 Task: Find connections with filter location Vélez-Málaga with filter topic #Managementconsultant with filter profile language English with filter current company Denave with filter school RGUKT Basar with filter industry Retail Musical Instruments with filter service category Leadership Development with filter keywords title Head
Action: Mouse moved to (487, 62)
Screenshot: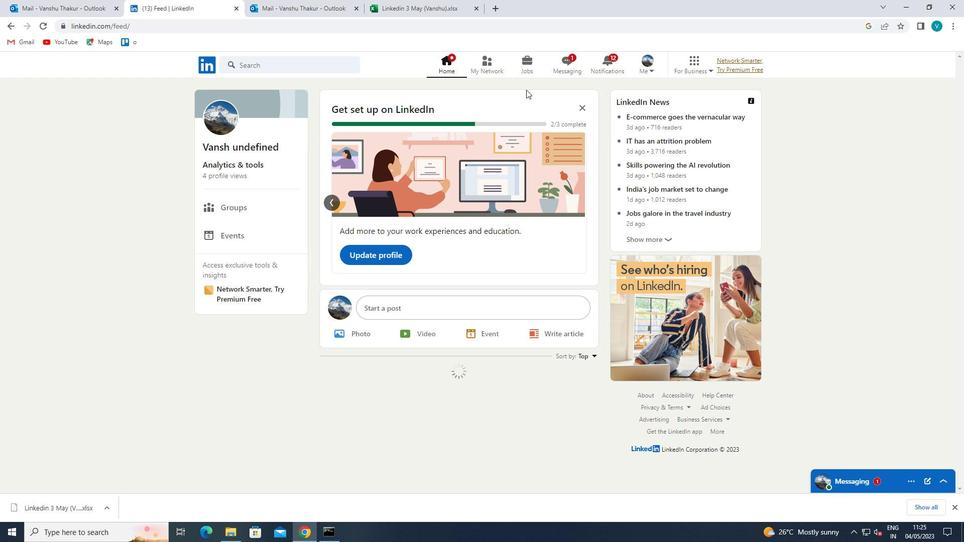 
Action: Mouse pressed left at (487, 62)
Screenshot: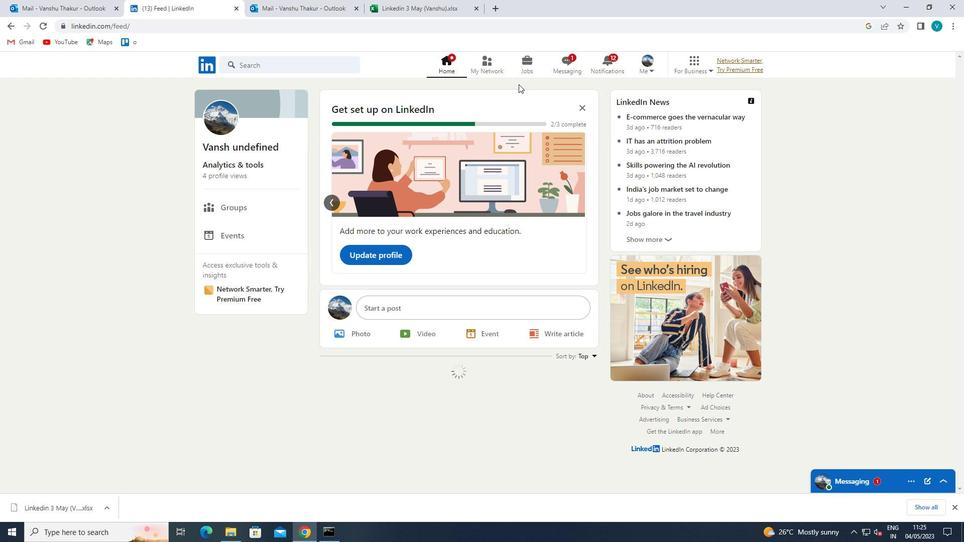 
Action: Mouse moved to (298, 119)
Screenshot: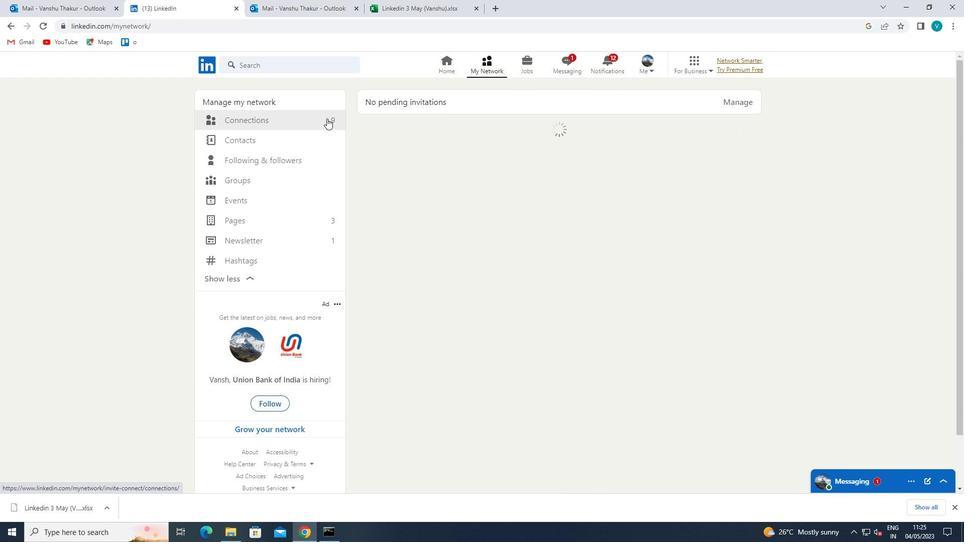 
Action: Mouse pressed left at (298, 119)
Screenshot: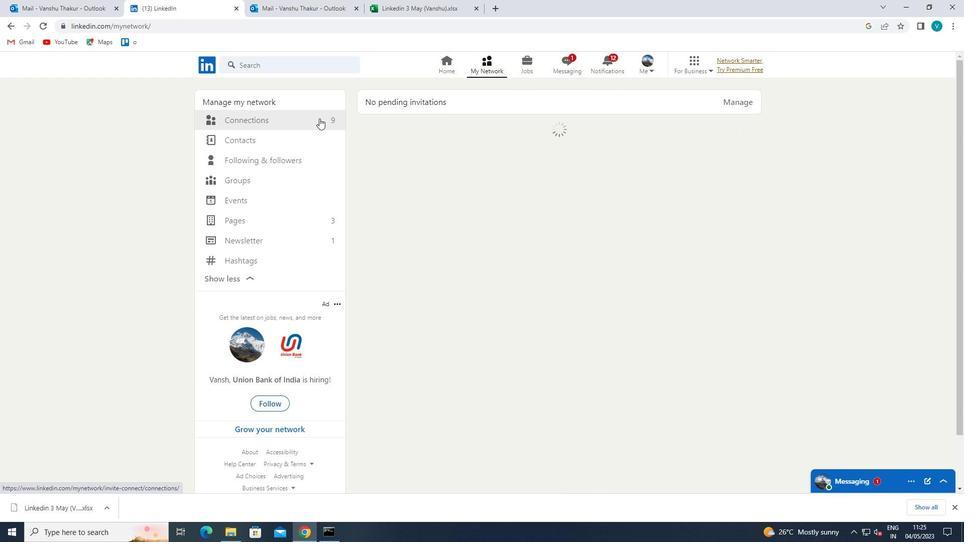 
Action: Mouse moved to (536, 124)
Screenshot: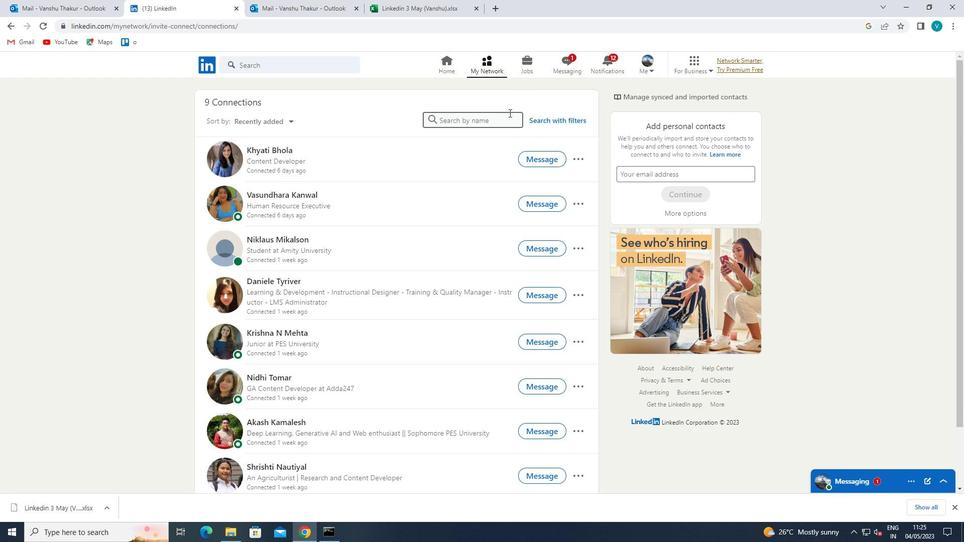 
Action: Mouse pressed left at (536, 124)
Screenshot: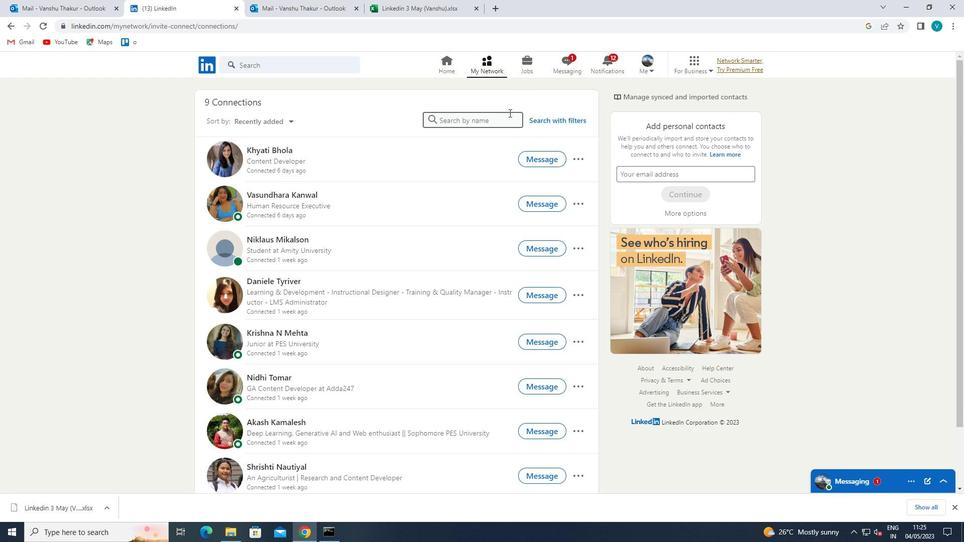 
Action: Mouse moved to (488, 97)
Screenshot: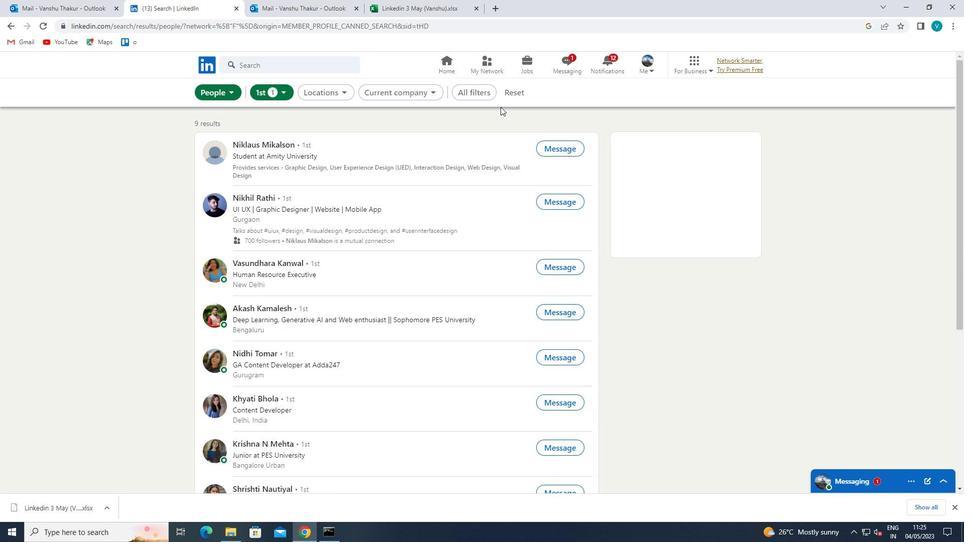 
Action: Mouse pressed left at (488, 97)
Screenshot: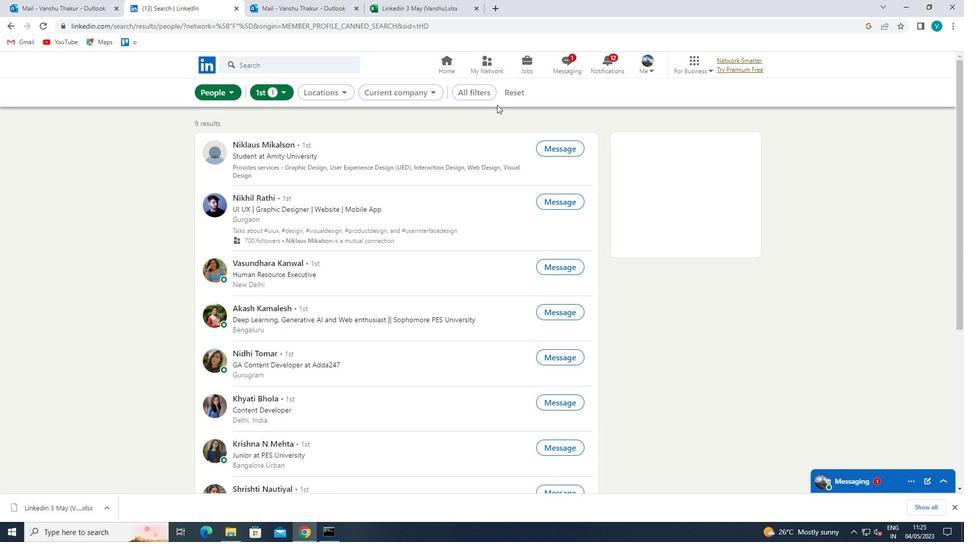 
Action: Mouse moved to (817, 233)
Screenshot: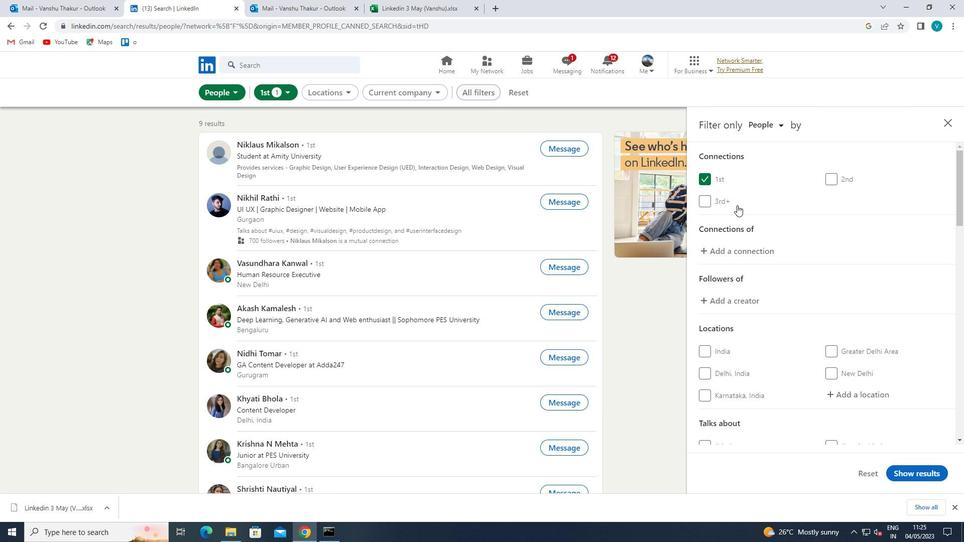 
Action: Mouse scrolled (817, 232) with delta (0, 0)
Screenshot: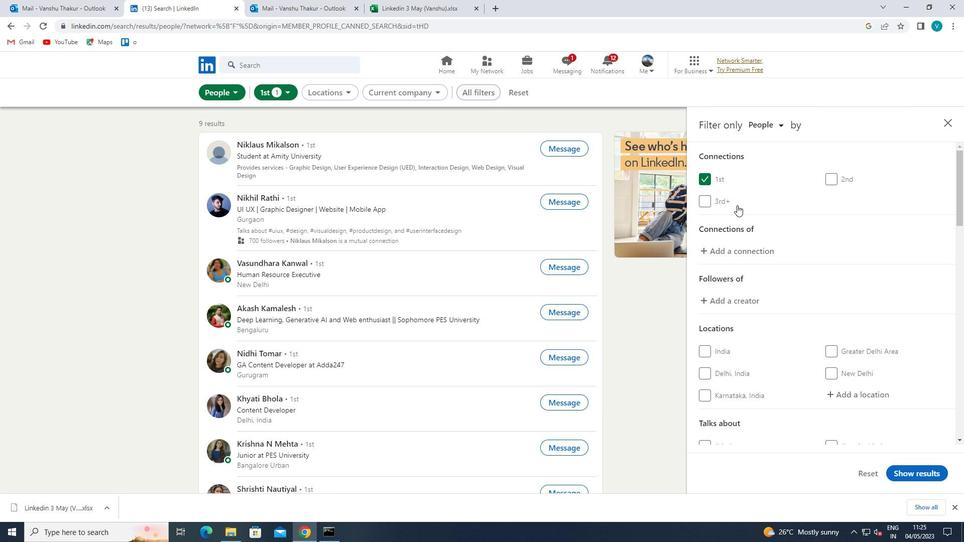 
Action: Mouse moved to (864, 339)
Screenshot: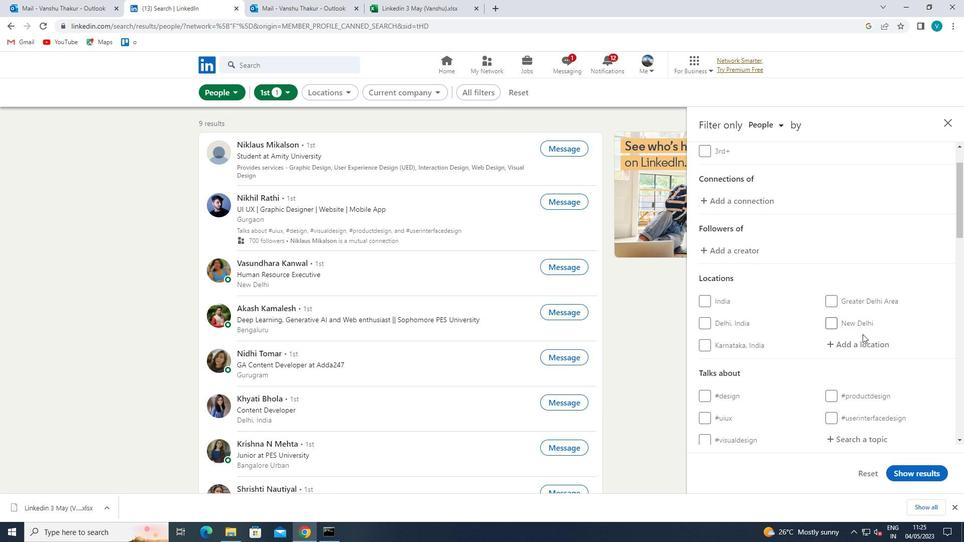 
Action: Mouse pressed left at (864, 339)
Screenshot: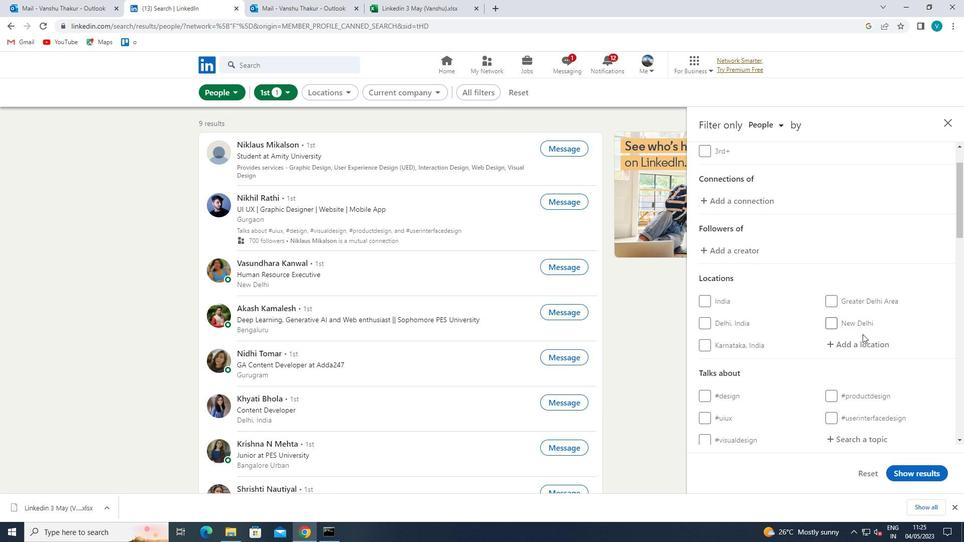 
Action: Key pressed <Key.shift>VELEZ
Screenshot: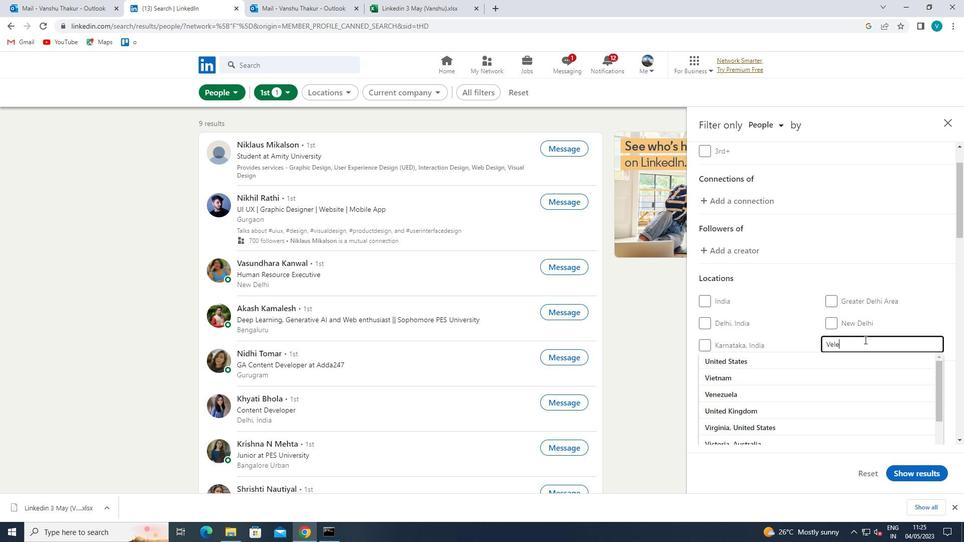 
Action: Mouse moved to (856, 363)
Screenshot: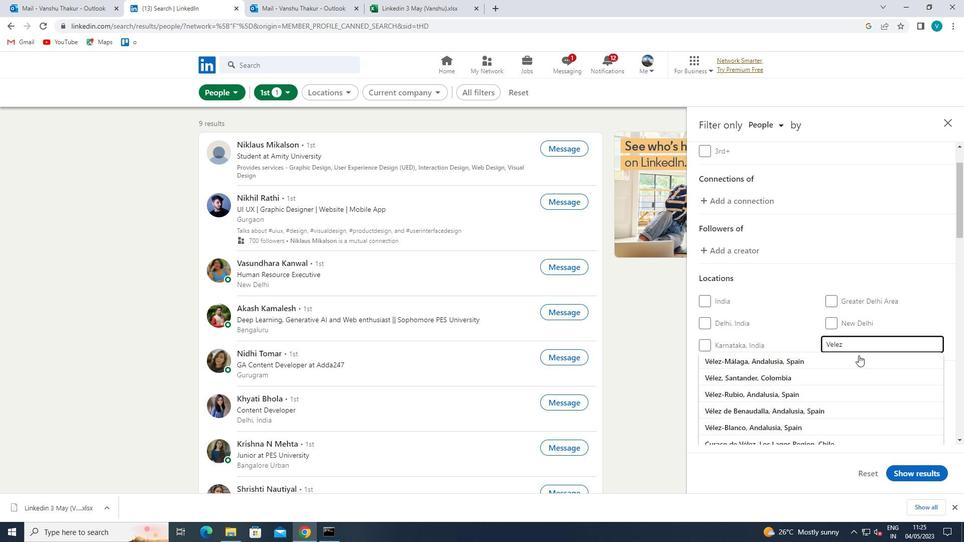 
Action: Mouse pressed left at (856, 363)
Screenshot: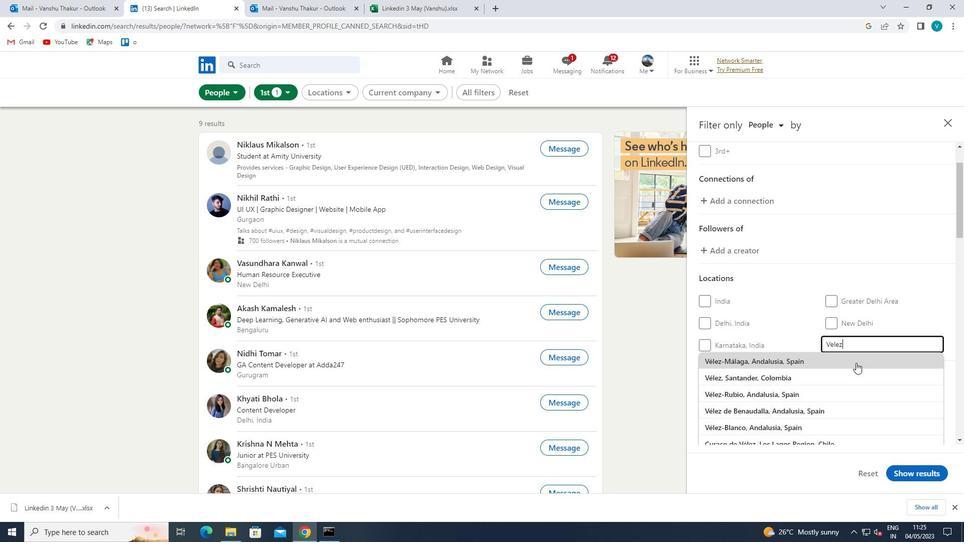 
Action: Mouse scrolled (856, 362) with delta (0, 0)
Screenshot: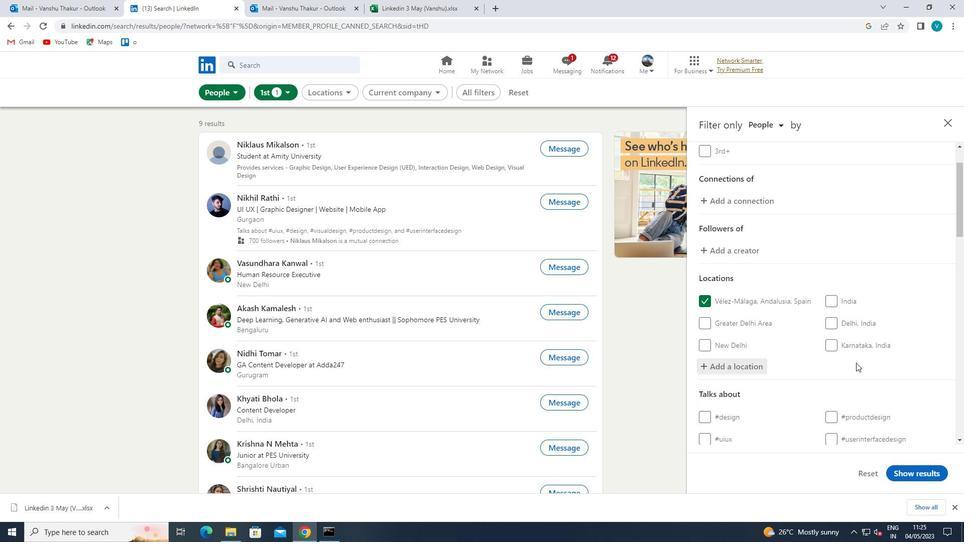 
Action: Mouse scrolled (856, 362) with delta (0, 0)
Screenshot: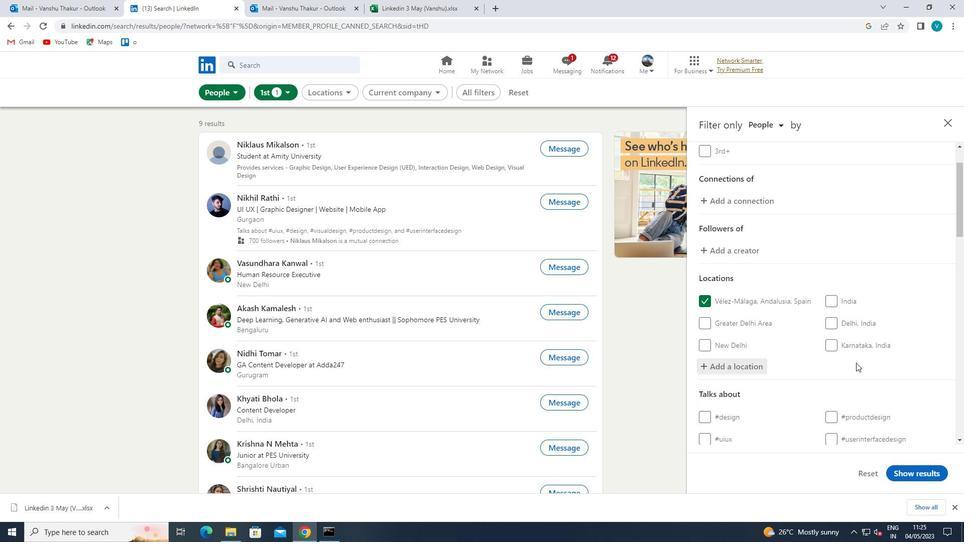 
Action: Mouse pressed left at (856, 363)
Screenshot: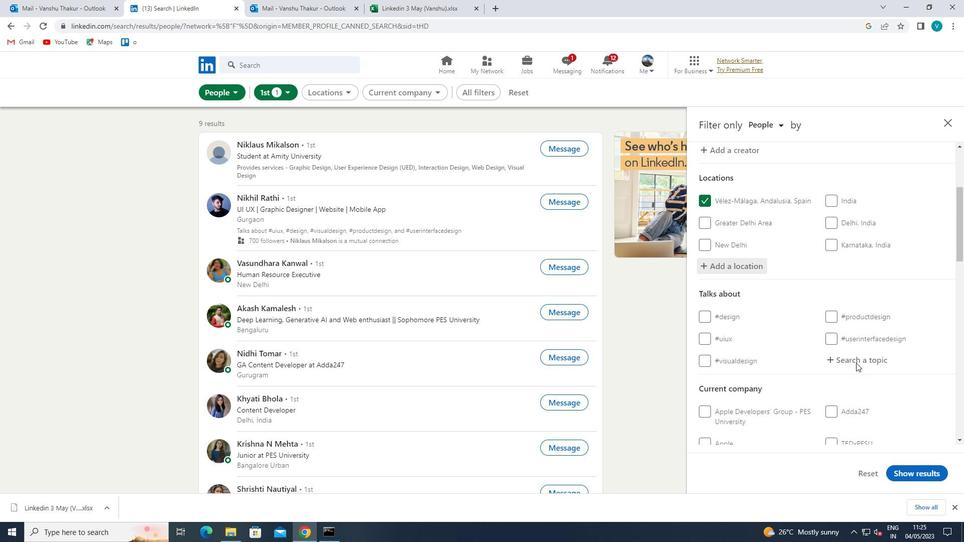 
Action: Key pressed MANAGEMENT<Key.space><Key.left>CONSULTANT
Screenshot: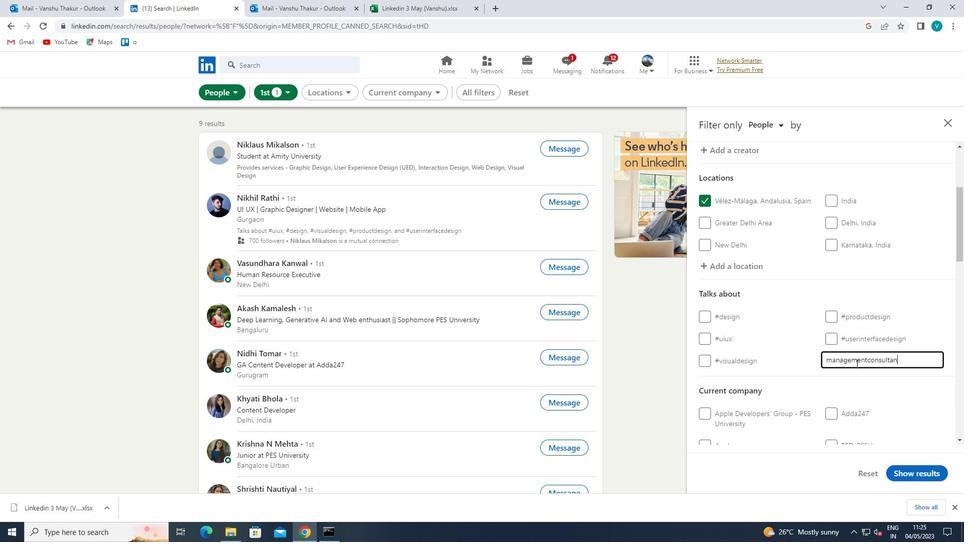 
Action: Mouse moved to (832, 359)
Screenshot: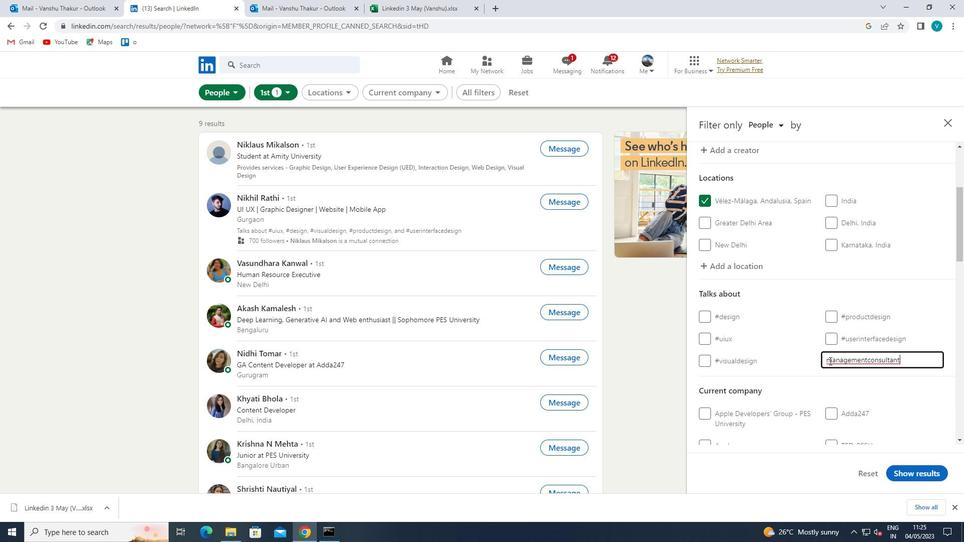 
Action: Mouse pressed left at (832, 359)
Screenshot: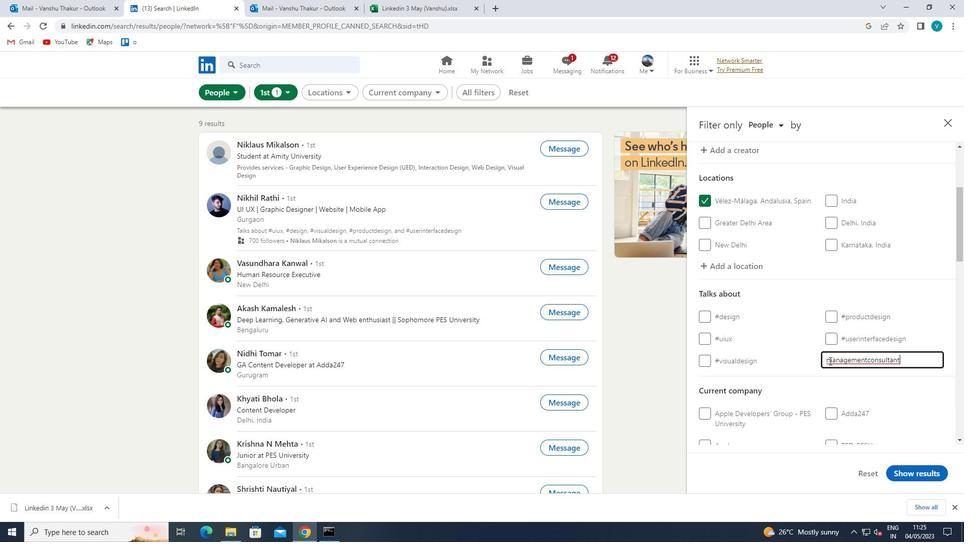 
Action: Key pressed <Key.backspace><Key.shift><Key.shift><Key.shift><Key.shift><Key.shift><Key.shift><Key.shift><Key.shift><Key.shift><Key.shift><Key.shift><Key.shift><Key.shift><Key.shift><Key.shift><Key.shift><Key.shift><Key.shift>#M
Screenshot: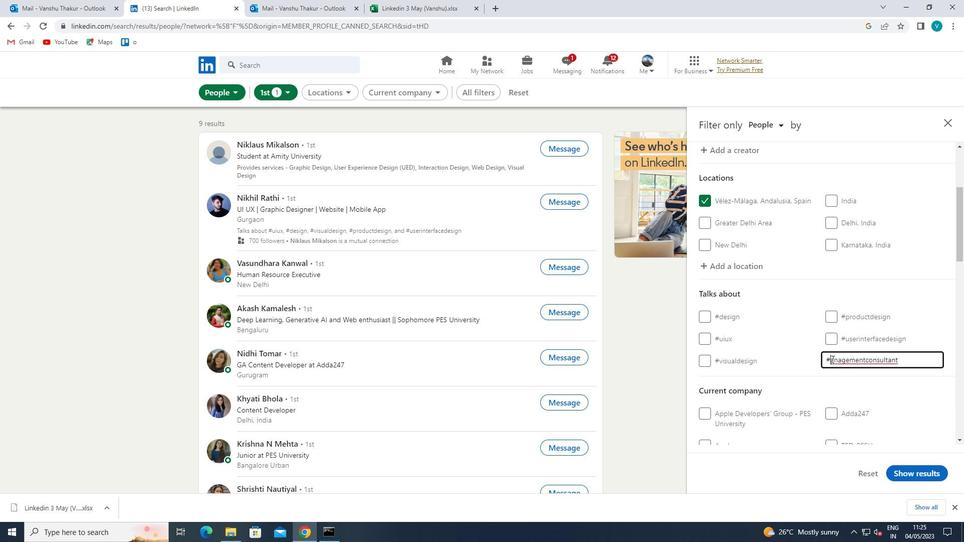 
Action: Mouse moved to (830, 380)
Screenshot: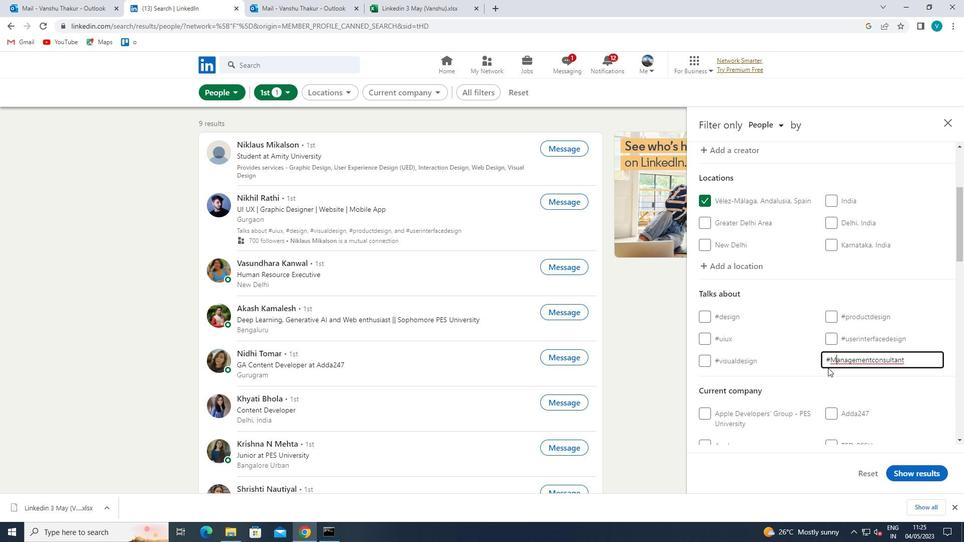 
Action: Mouse pressed left at (830, 380)
Screenshot: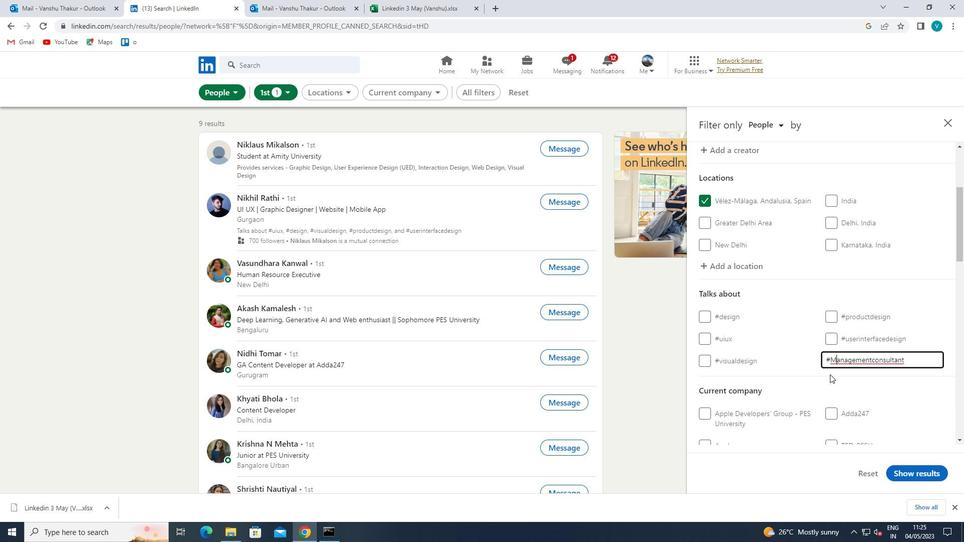 
Action: Mouse scrolled (830, 379) with delta (0, 0)
Screenshot: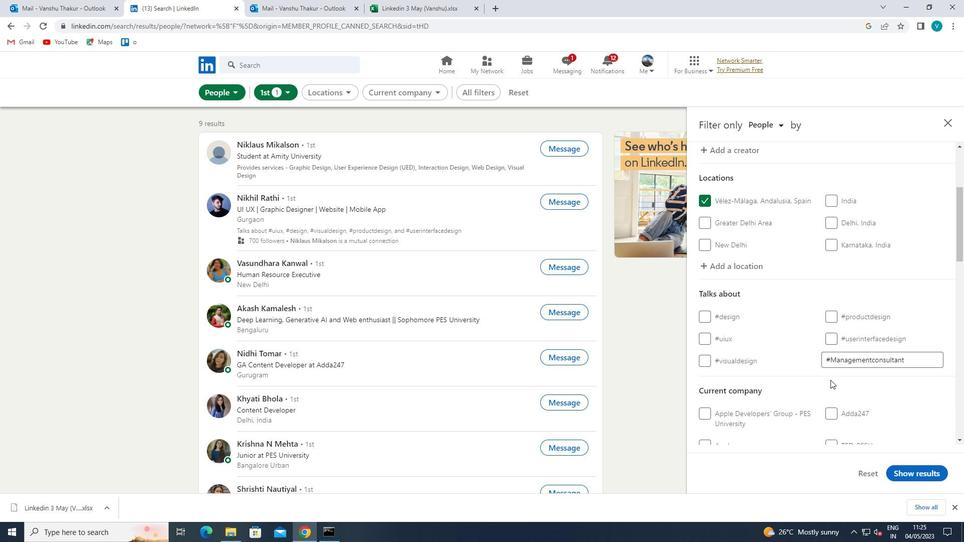 
Action: Mouse scrolled (830, 379) with delta (0, 0)
Screenshot: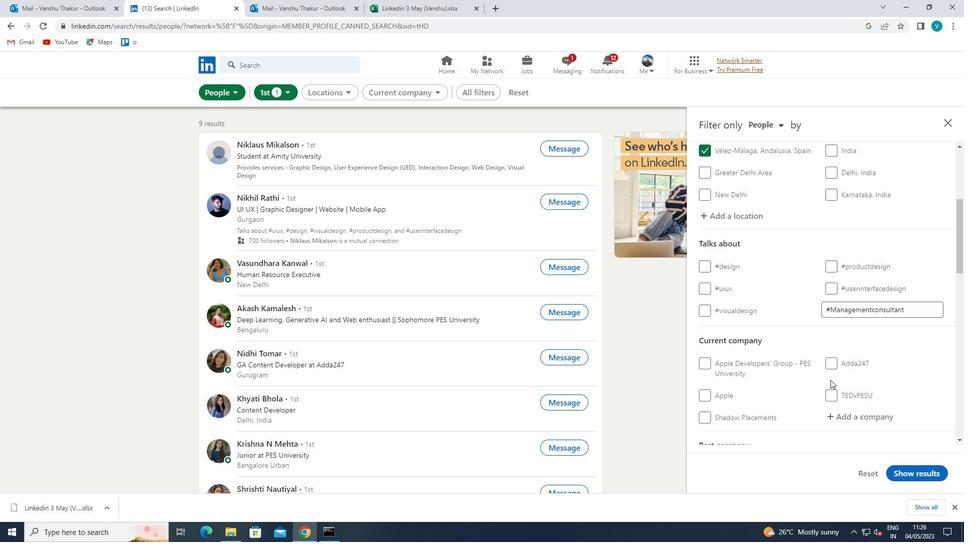 
Action: Mouse scrolled (830, 379) with delta (0, 0)
Screenshot: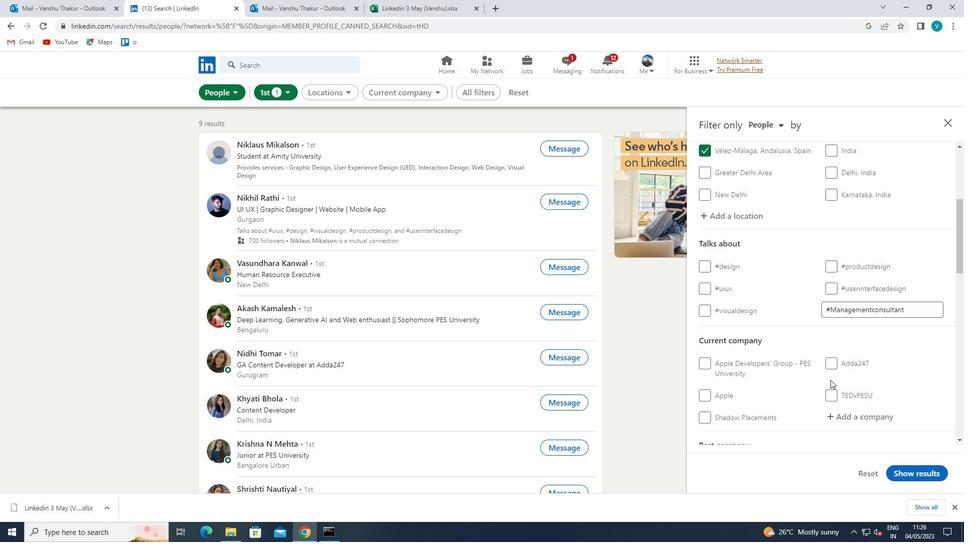 
Action: Mouse scrolled (830, 379) with delta (0, 0)
Screenshot: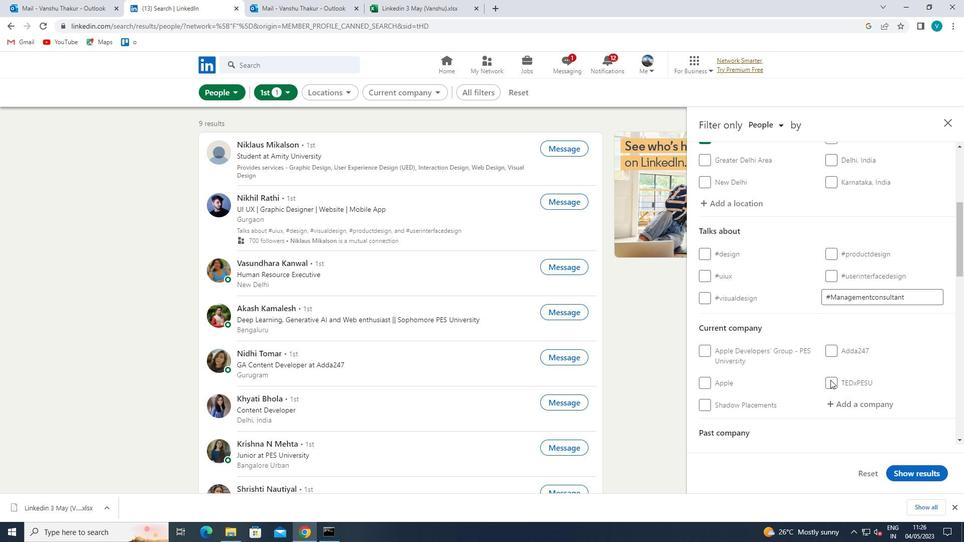 
Action: Mouse scrolled (830, 379) with delta (0, 0)
Screenshot: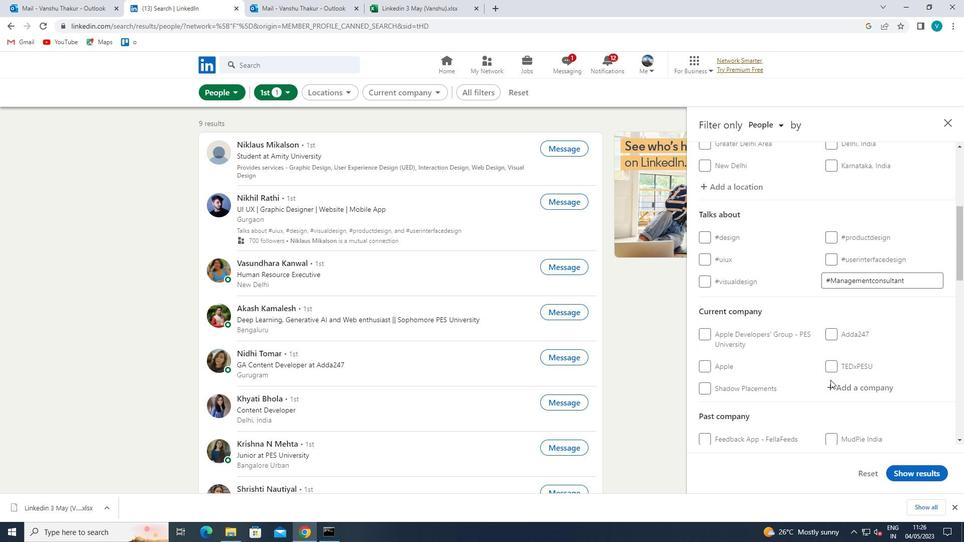 
Action: Mouse scrolled (830, 379) with delta (0, 0)
Screenshot: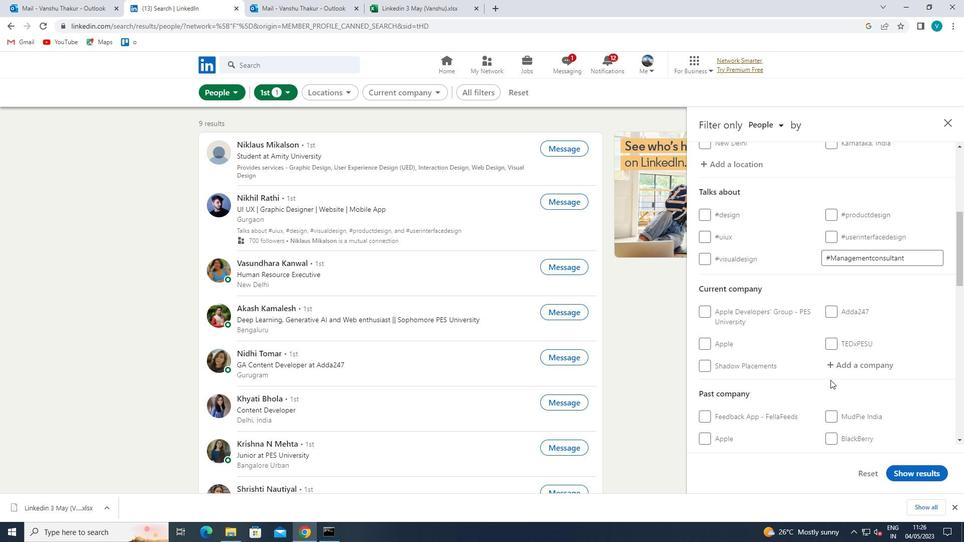 
Action: Mouse scrolled (830, 379) with delta (0, 0)
Screenshot: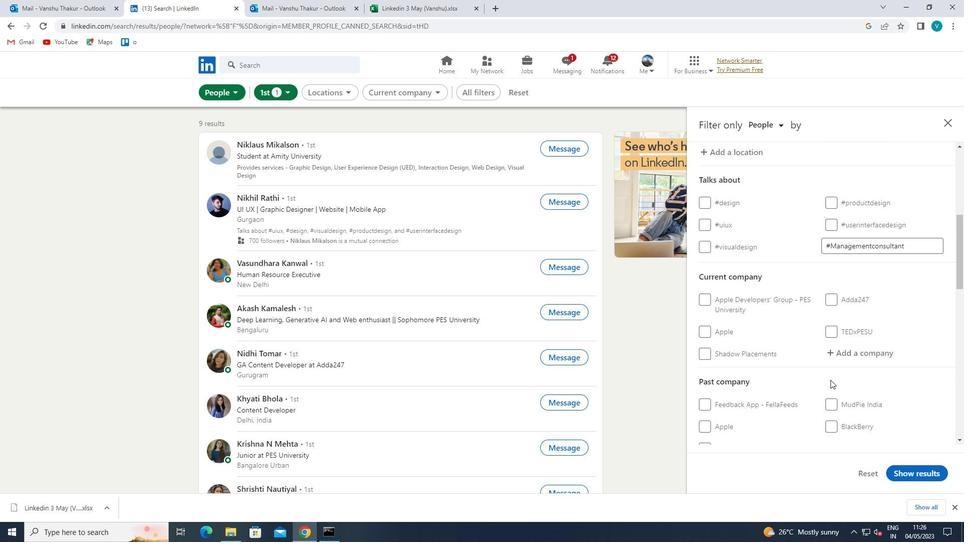 
Action: Mouse scrolled (830, 379) with delta (0, 0)
Screenshot: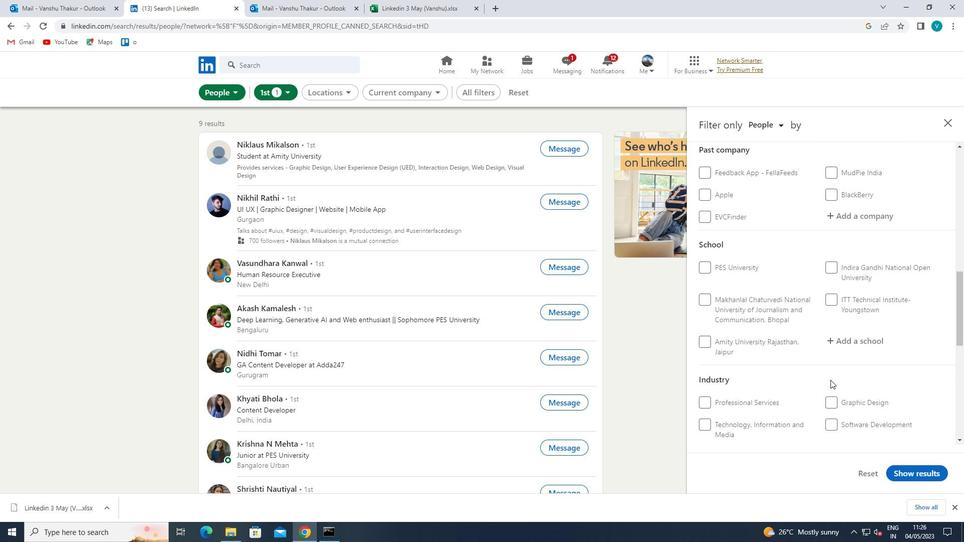 
Action: Mouse moved to (734, 405)
Screenshot: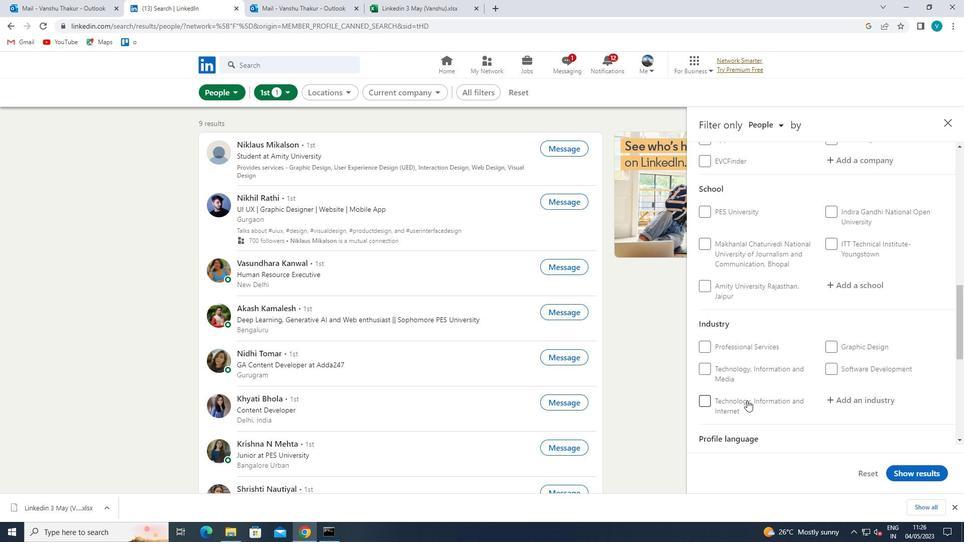 
Action: Mouse scrolled (734, 405) with delta (0, 0)
Screenshot: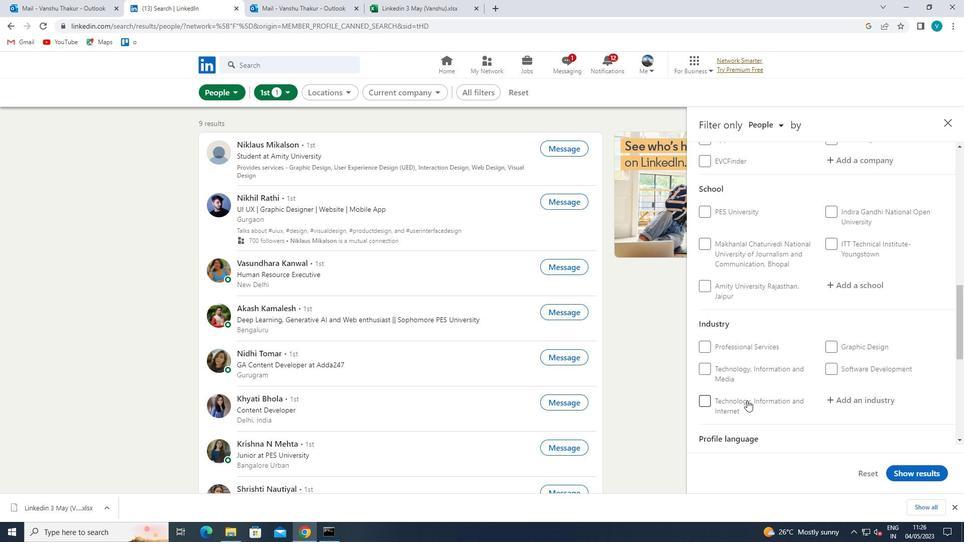 
Action: Mouse moved to (706, 410)
Screenshot: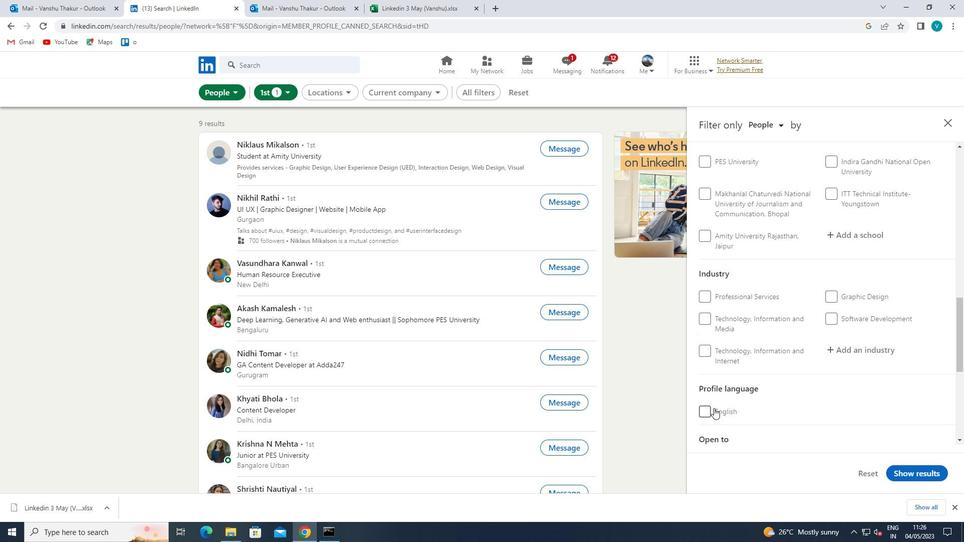 
Action: Mouse pressed left at (706, 410)
Screenshot: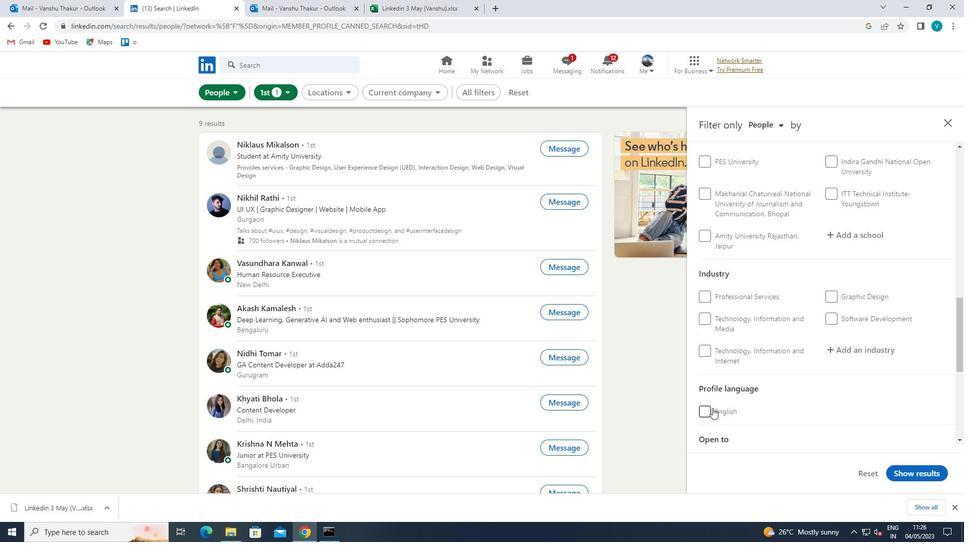 
Action: Mouse moved to (772, 362)
Screenshot: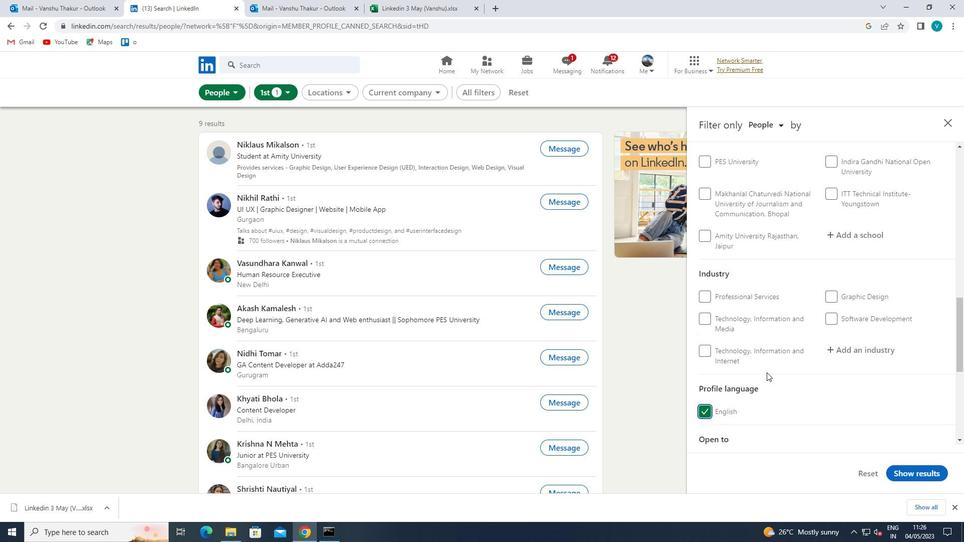 
Action: Mouse scrolled (772, 363) with delta (0, 0)
Screenshot: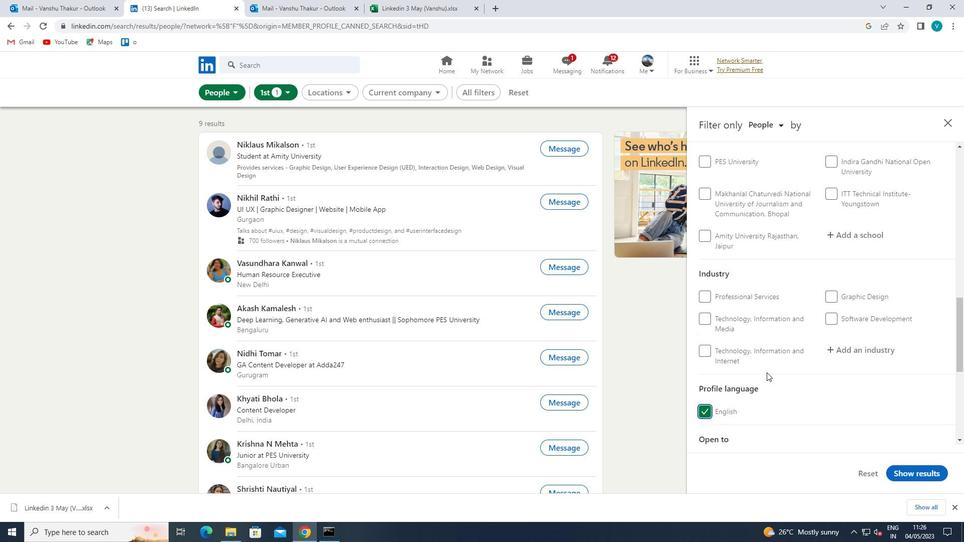 
Action: Mouse scrolled (772, 363) with delta (0, 0)
Screenshot: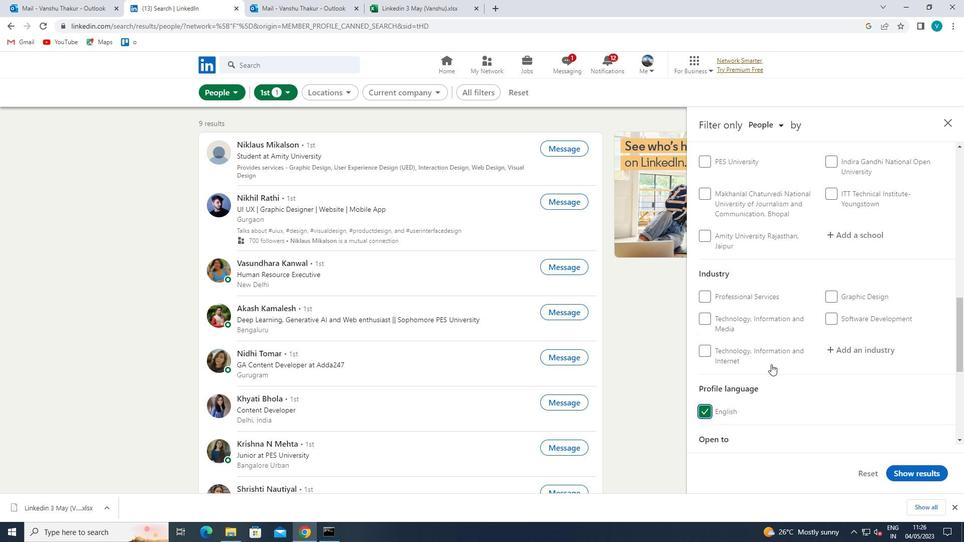 
Action: Mouse scrolled (772, 363) with delta (0, 0)
Screenshot: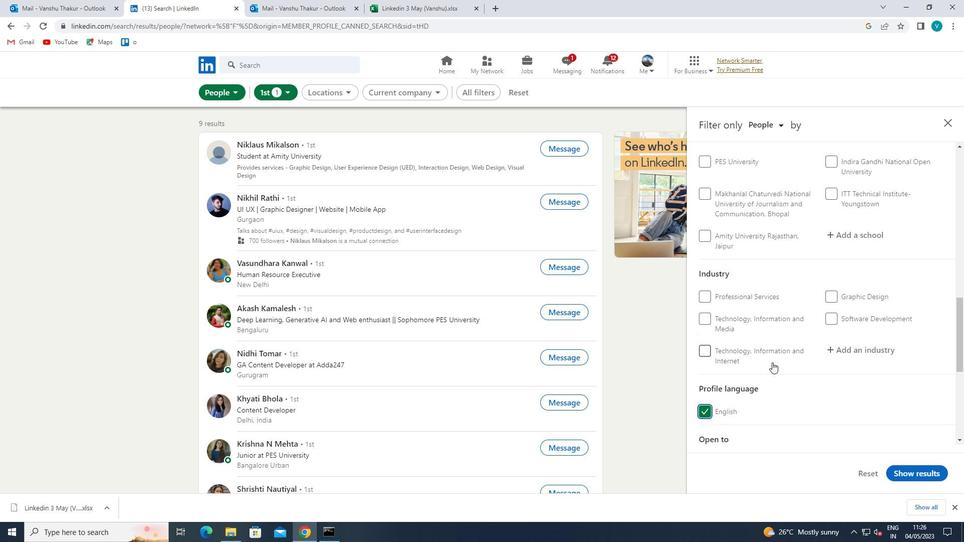 
Action: Mouse scrolled (772, 363) with delta (0, 0)
Screenshot: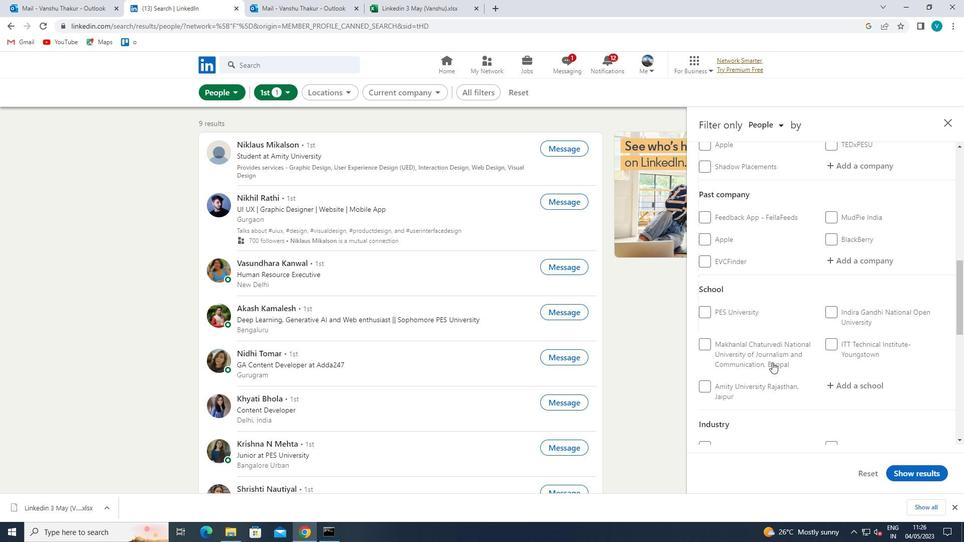 
Action: Mouse scrolled (772, 363) with delta (0, 0)
Screenshot: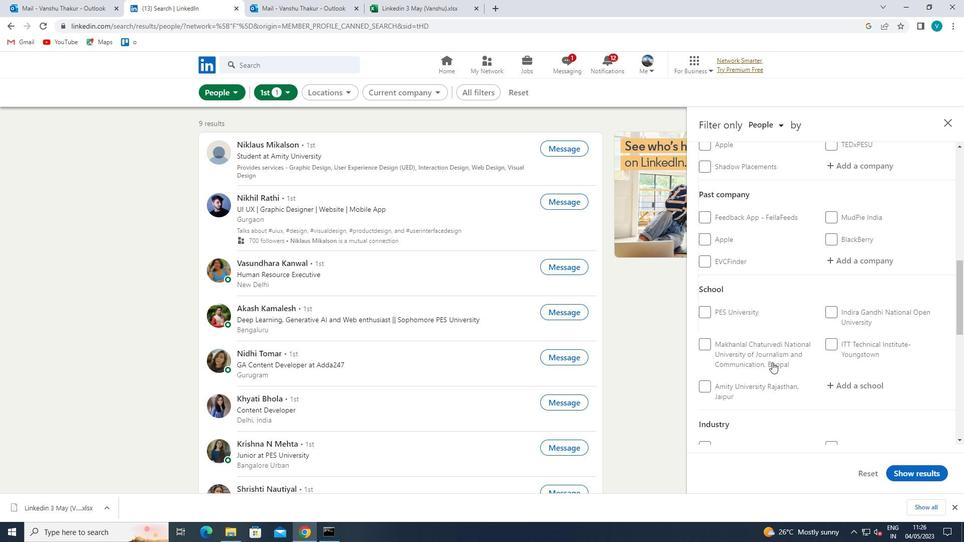 
Action: Mouse scrolled (772, 363) with delta (0, 0)
Screenshot: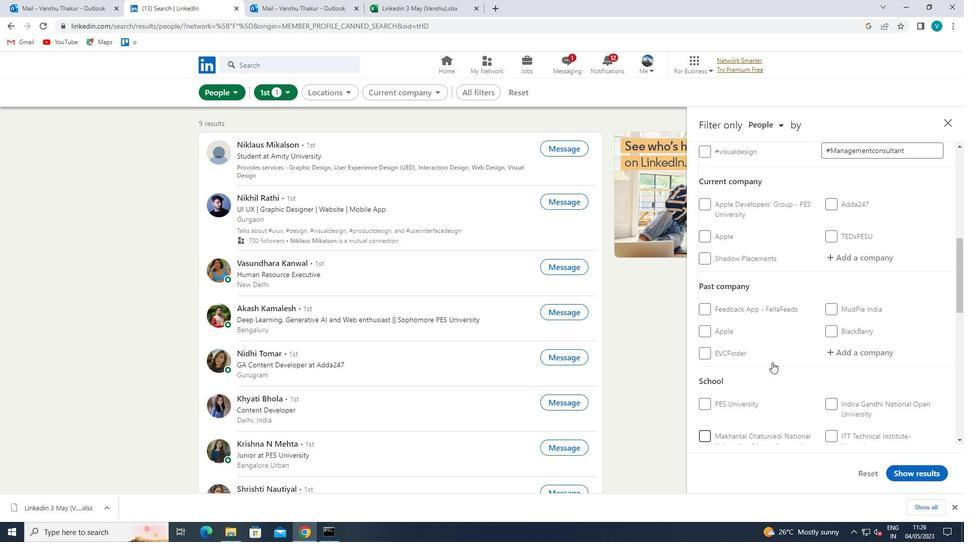 
Action: Mouse moved to (829, 321)
Screenshot: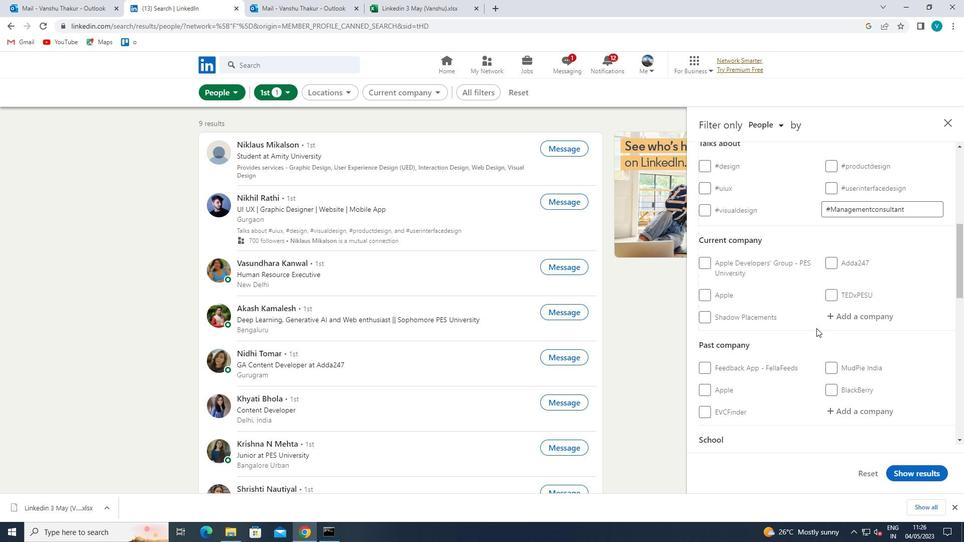 
Action: Mouse pressed left at (829, 321)
Screenshot: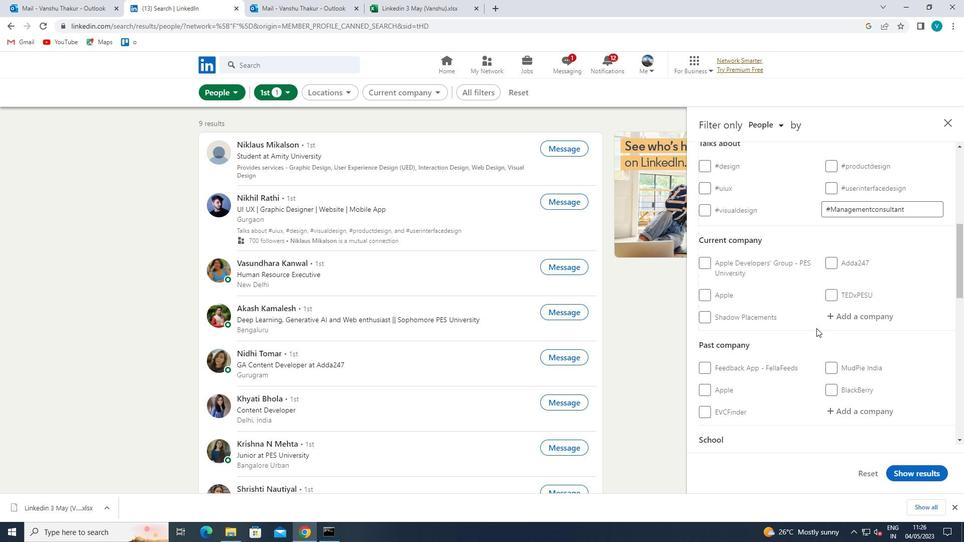 
Action: Key pressed <Key.shift>DENAVE
Screenshot: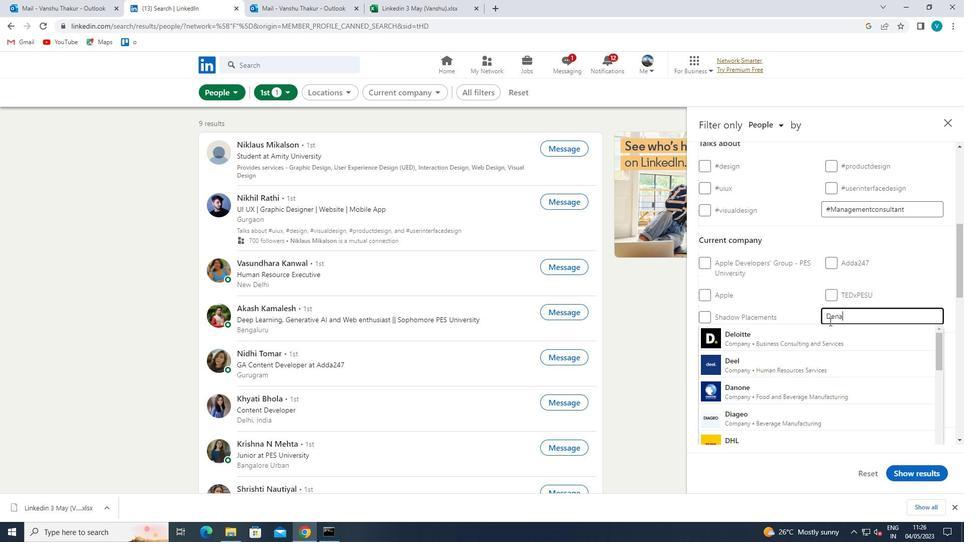 
Action: Mouse moved to (822, 326)
Screenshot: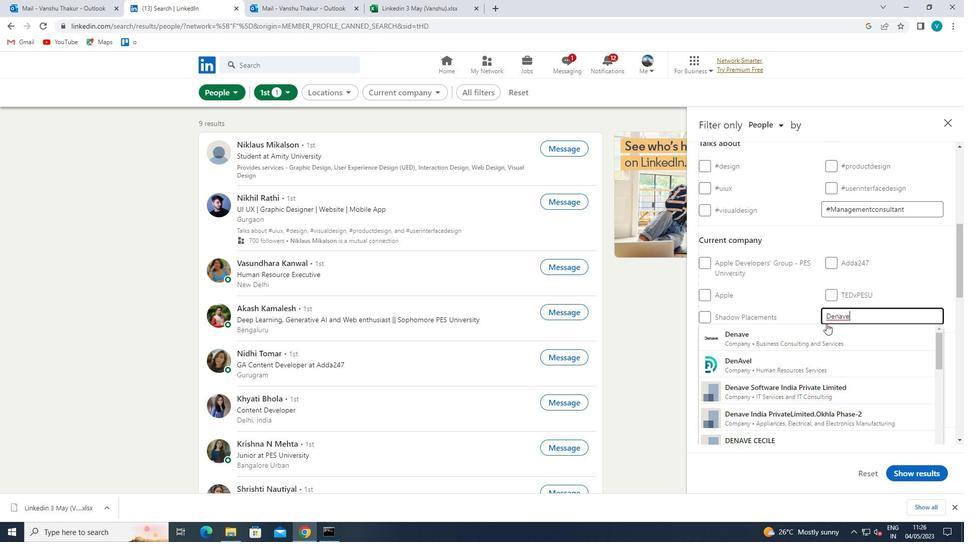 
Action: Mouse pressed left at (822, 326)
Screenshot: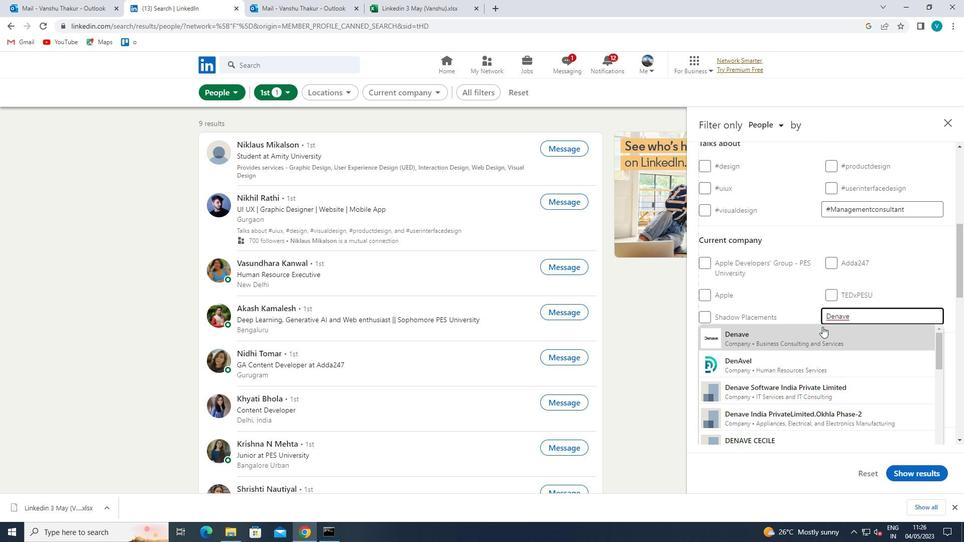 
Action: Mouse scrolled (822, 326) with delta (0, 0)
Screenshot: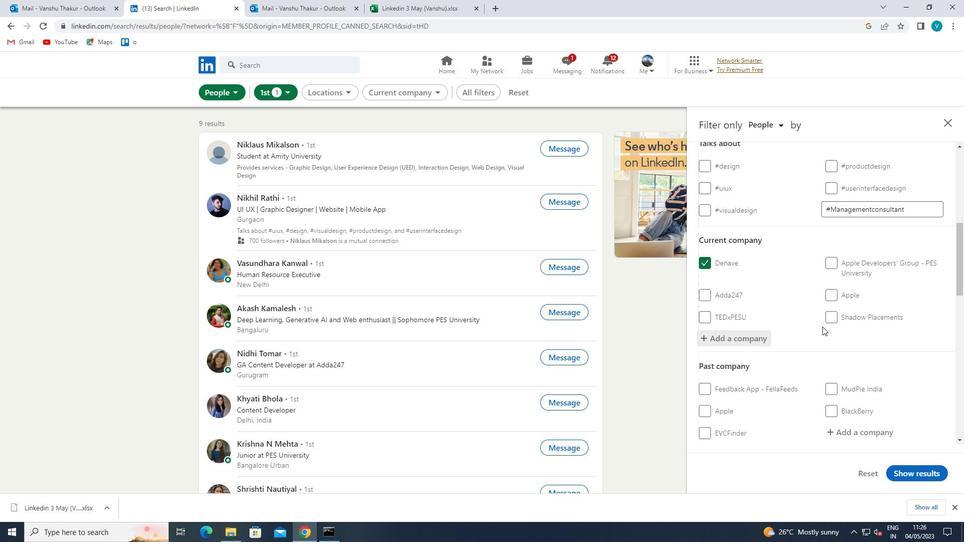 
Action: Mouse scrolled (822, 326) with delta (0, 0)
Screenshot: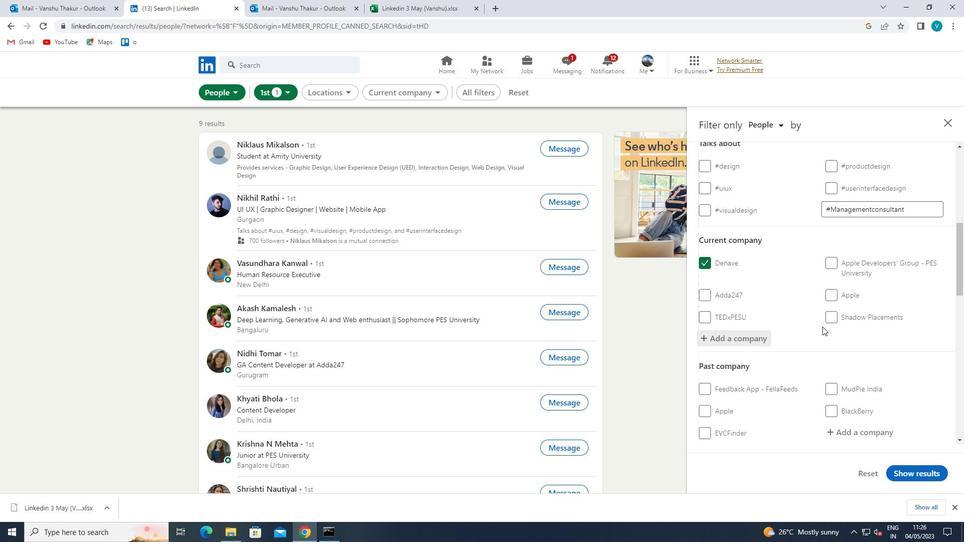 
Action: Mouse scrolled (822, 326) with delta (0, 0)
Screenshot: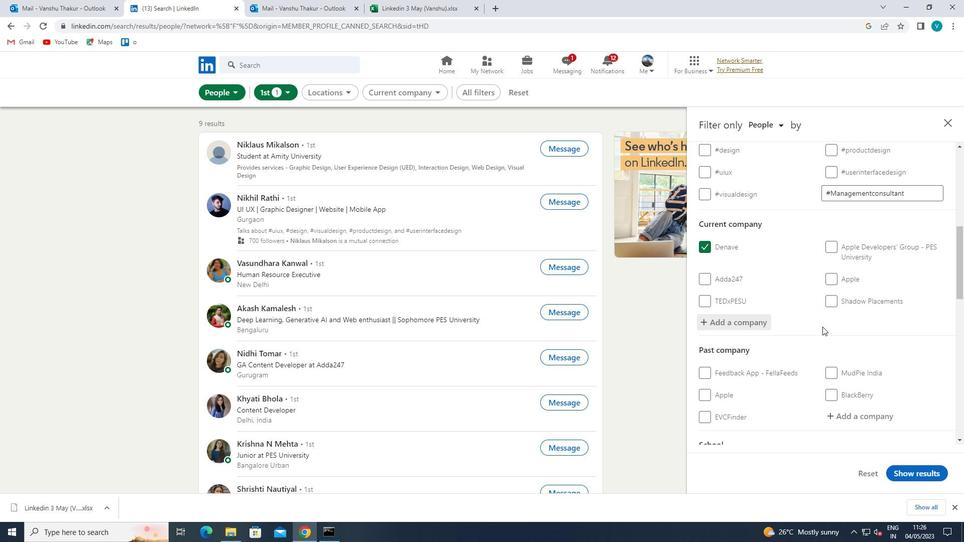 
Action: Mouse scrolled (822, 326) with delta (0, 0)
Screenshot: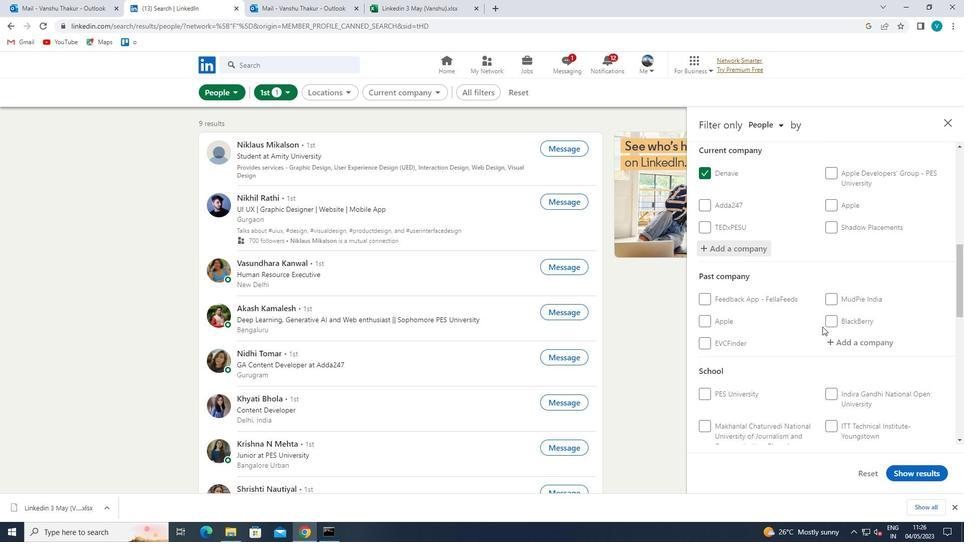 
Action: Mouse scrolled (822, 326) with delta (0, 0)
Screenshot: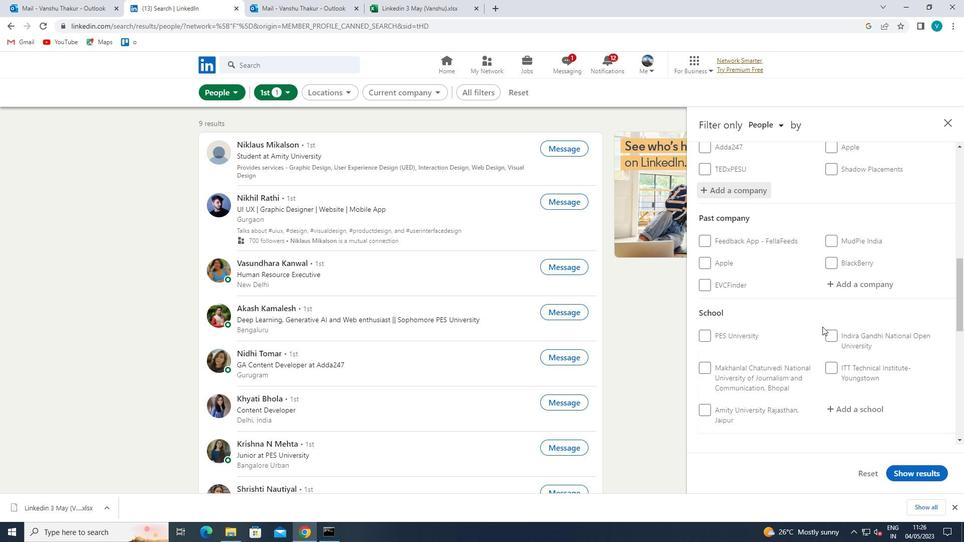 
Action: Mouse moved to (850, 307)
Screenshot: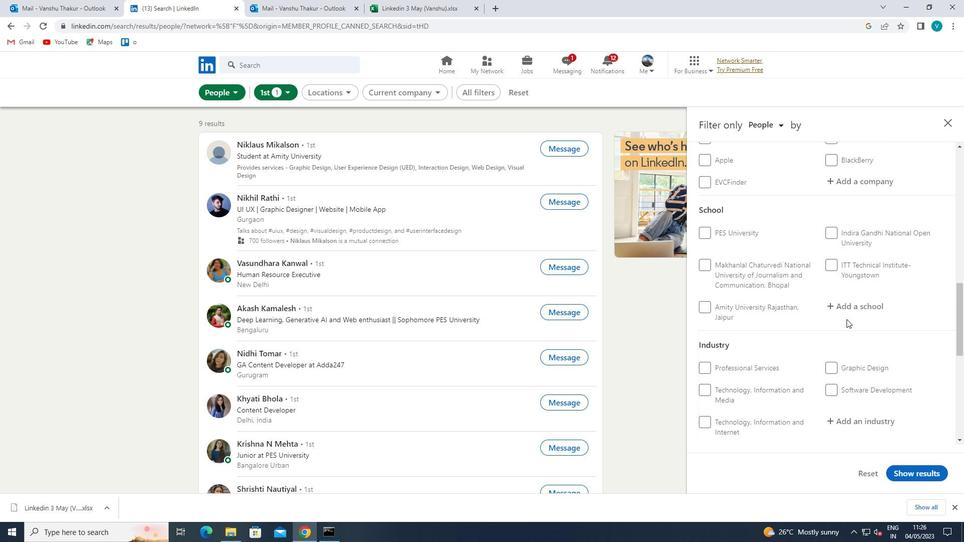 
Action: Mouse pressed left at (850, 307)
Screenshot: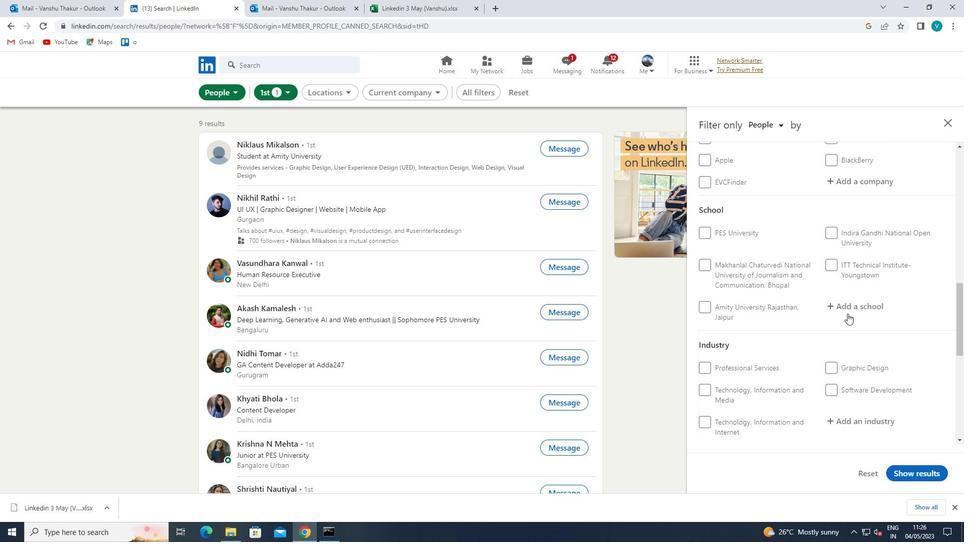 
Action: Key pressed <Key.shift>R<Key.shift>GU
Screenshot: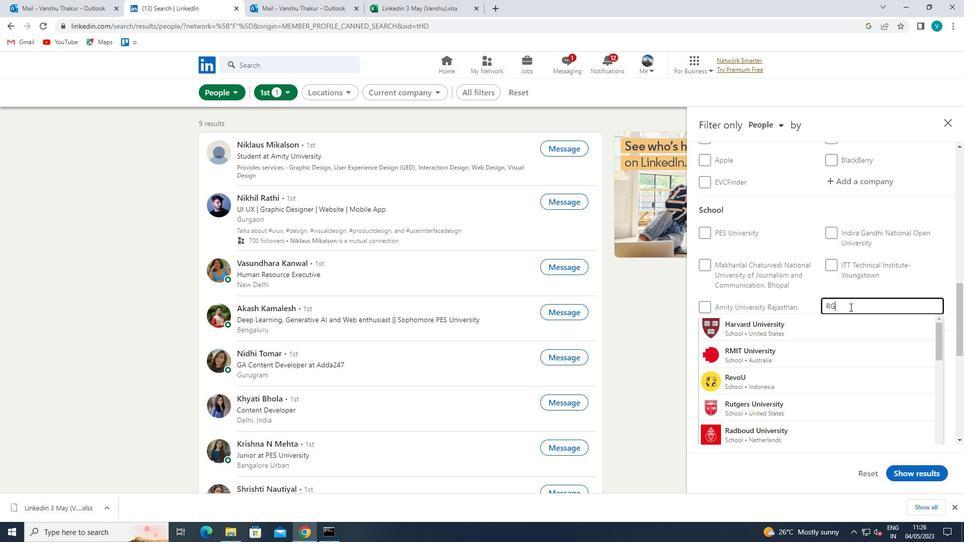
Action: Mouse moved to (837, 344)
Screenshot: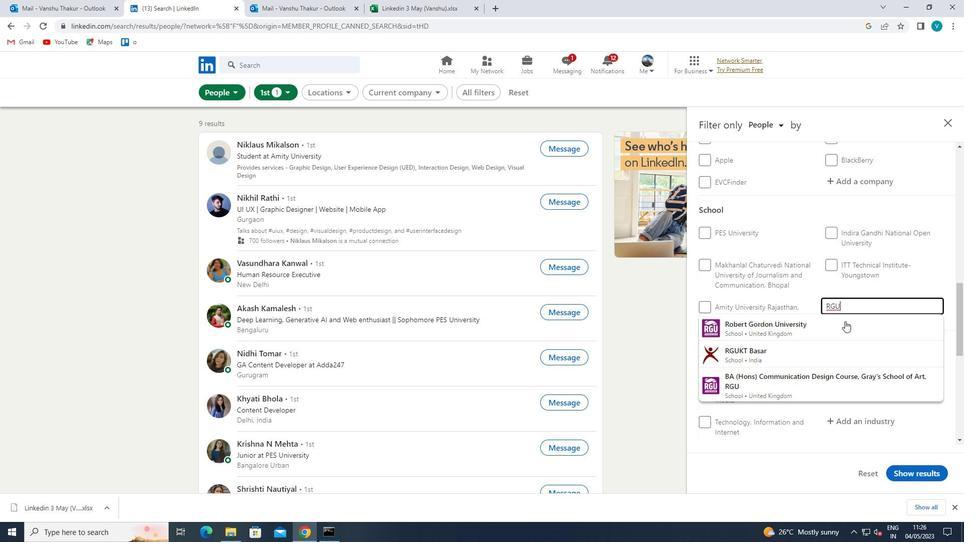 
Action: Mouse pressed left at (837, 344)
Screenshot: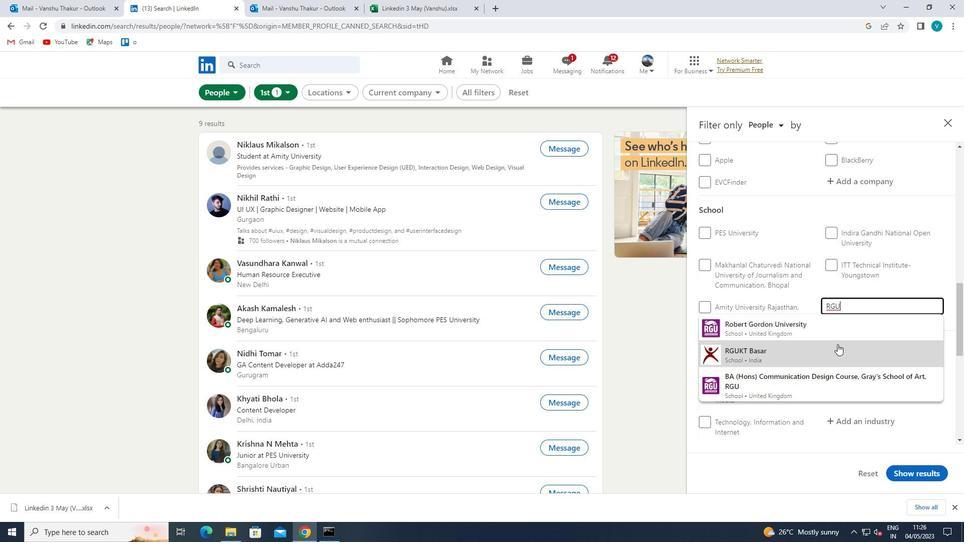 
Action: Mouse scrolled (837, 343) with delta (0, 0)
Screenshot: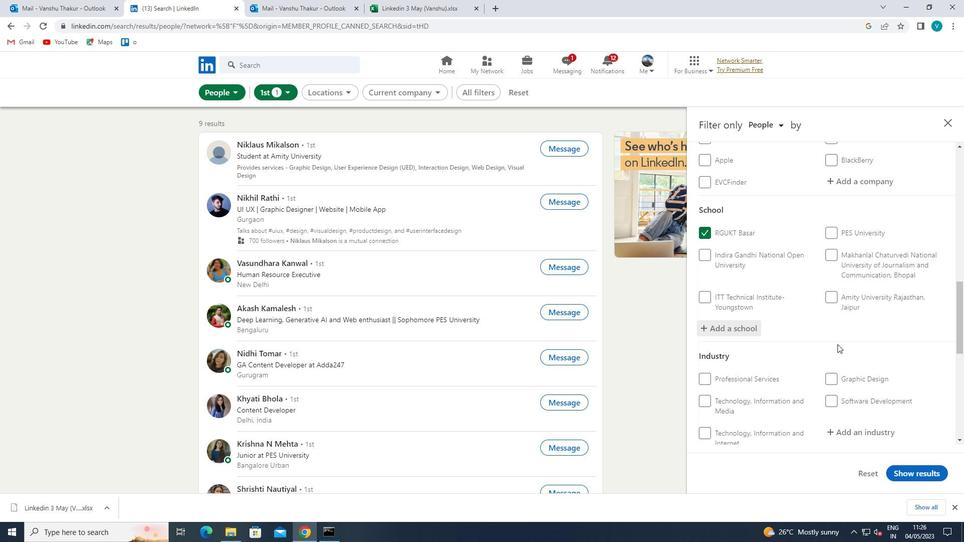 
Action: Mouse scrolled (837, 343) with delta (0, 0)
Screenshot: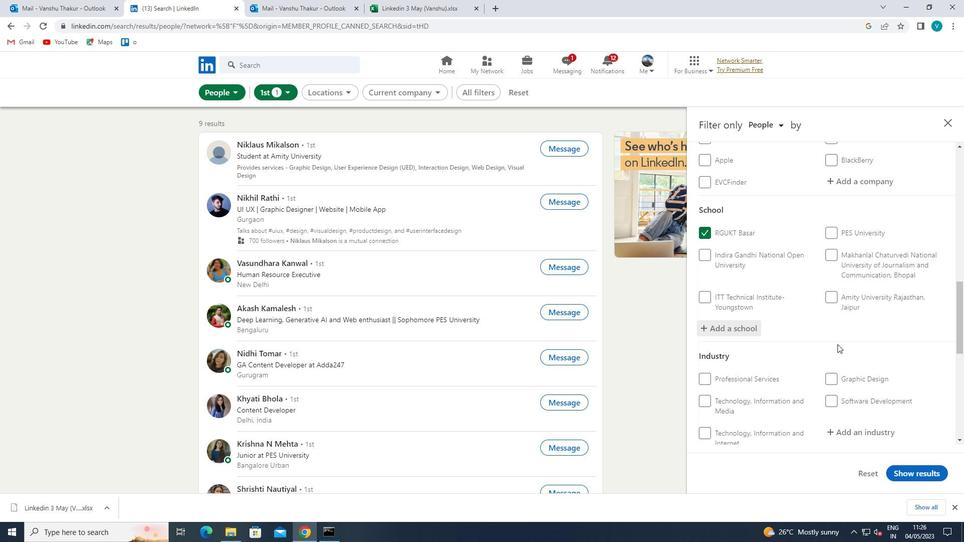 
Action: Mouse moved to (849, 334)
Screenshot: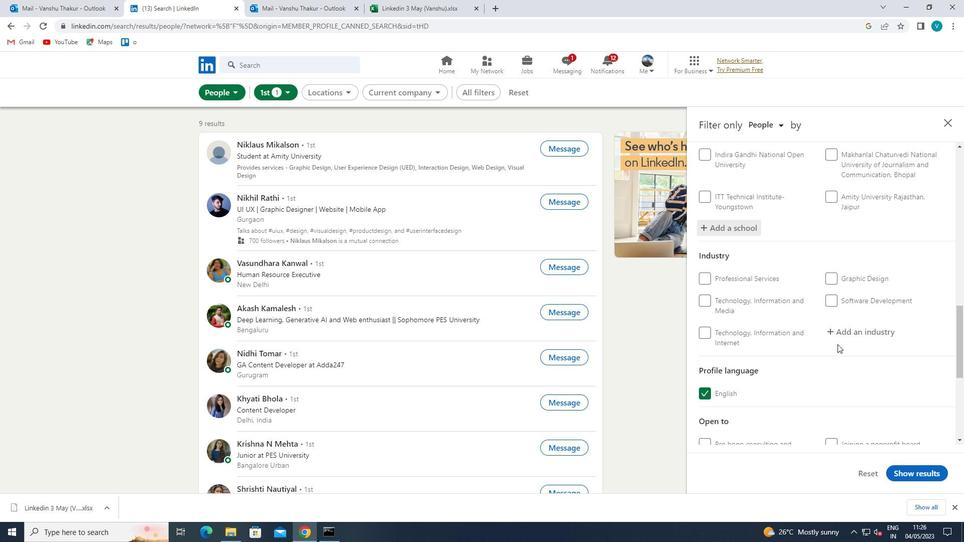 
Action: Mouse pressed left at (849, 334)
Screenshot: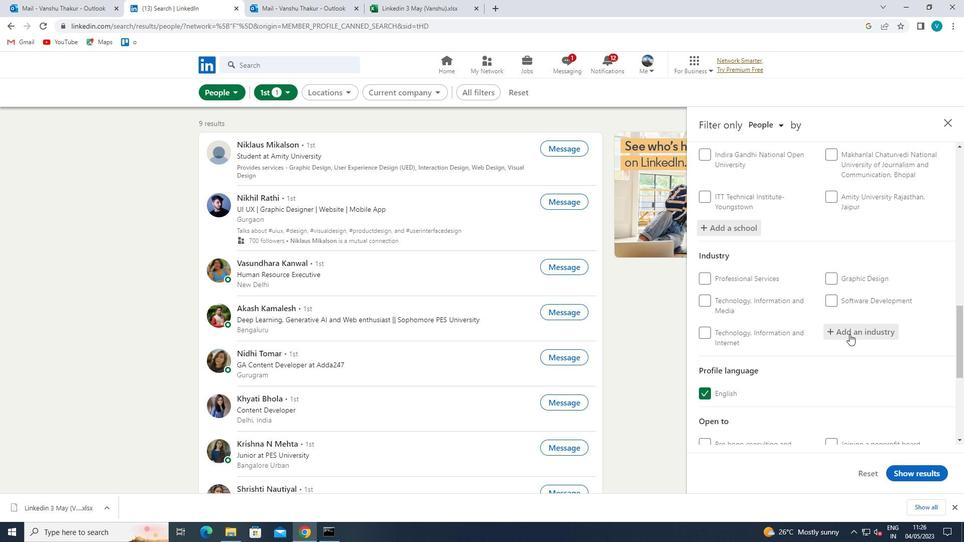 
Action: Key pressed <Key.shift>RETAIL<Key.space><Key.shift>MUSICAL
Screenshot: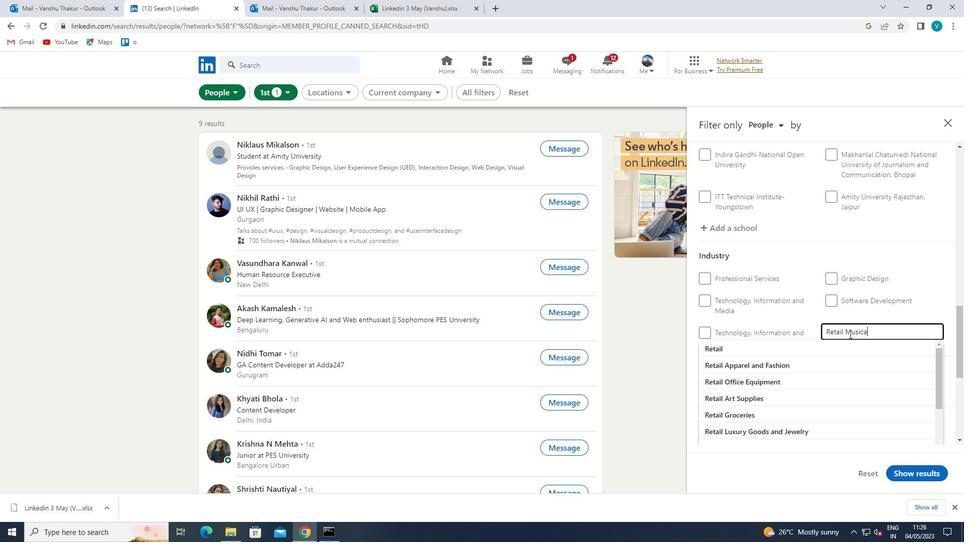 
Action: Mouse moved to (836, 342)
Screenshot: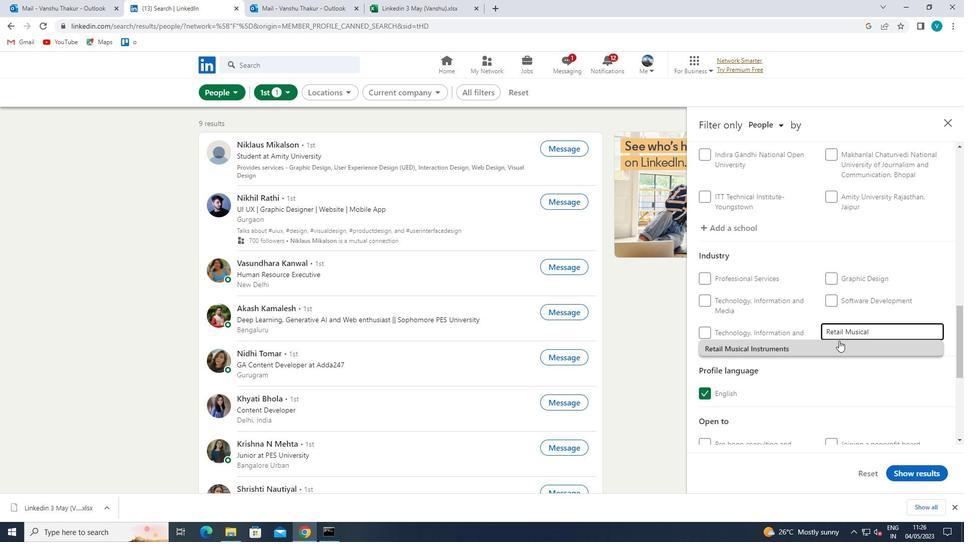 
Action: Mouse pressed left at (836, 342)
Screenshot: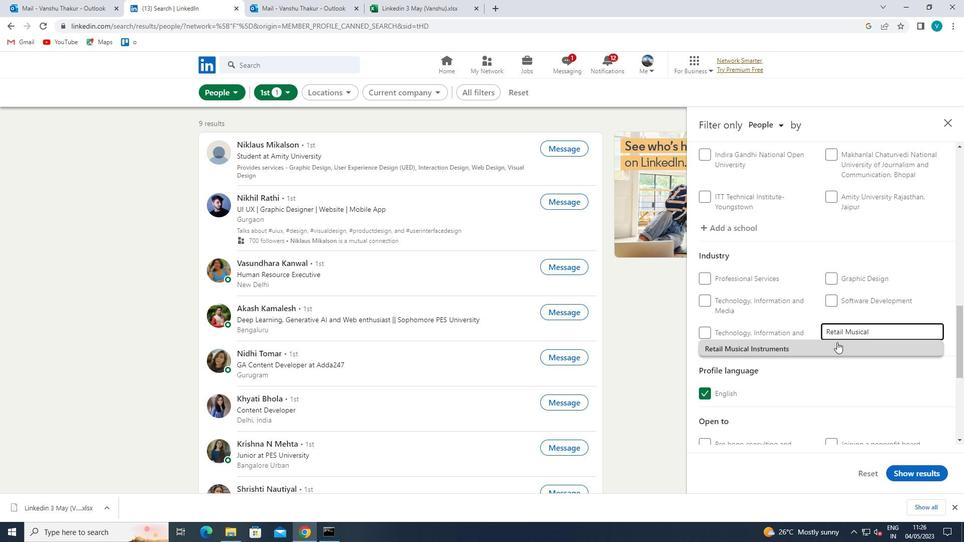 
Action: Mouse moved to (834, 343)
Screenshot: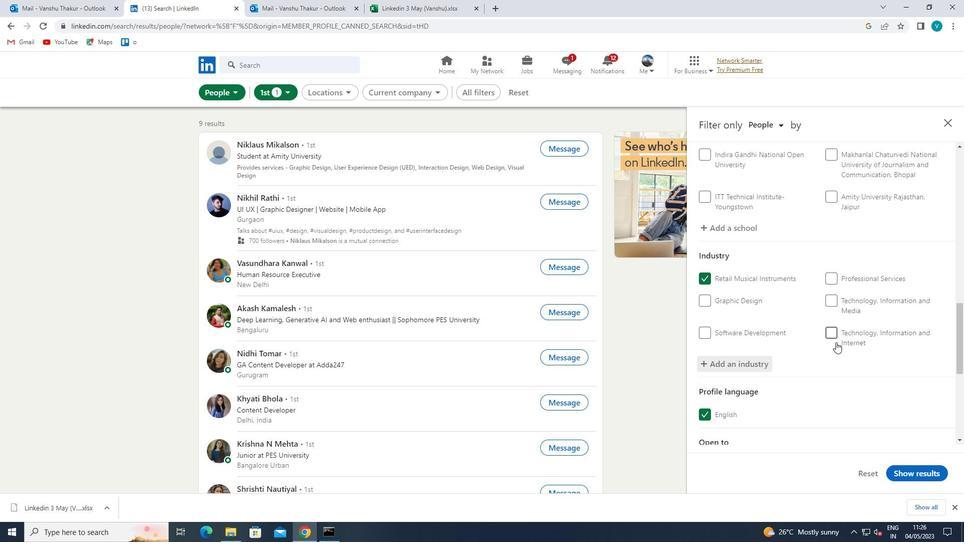 
Action: Mouse scrolled (834, 342) with delta (0, 0)
Screenshot: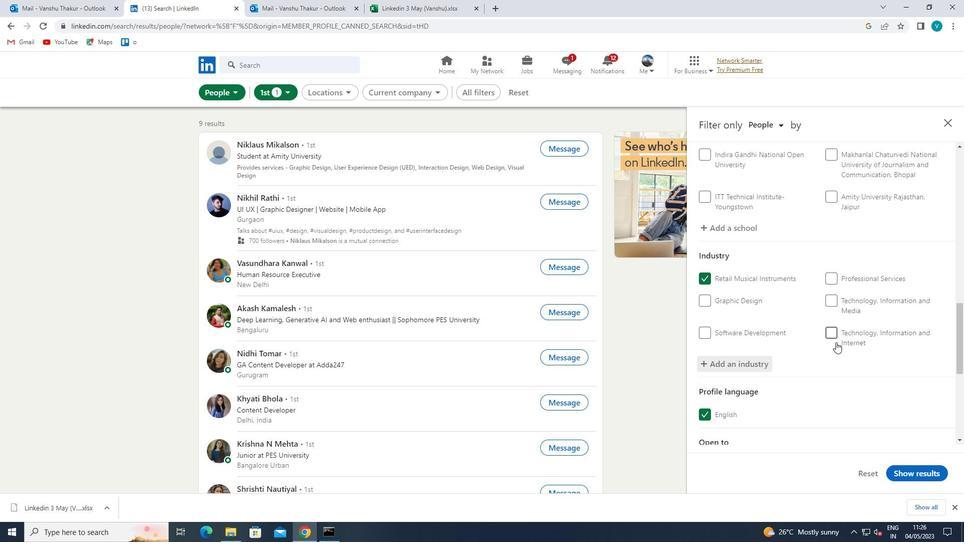 
Action: Mouse moved to (834, 343)
Screenshot: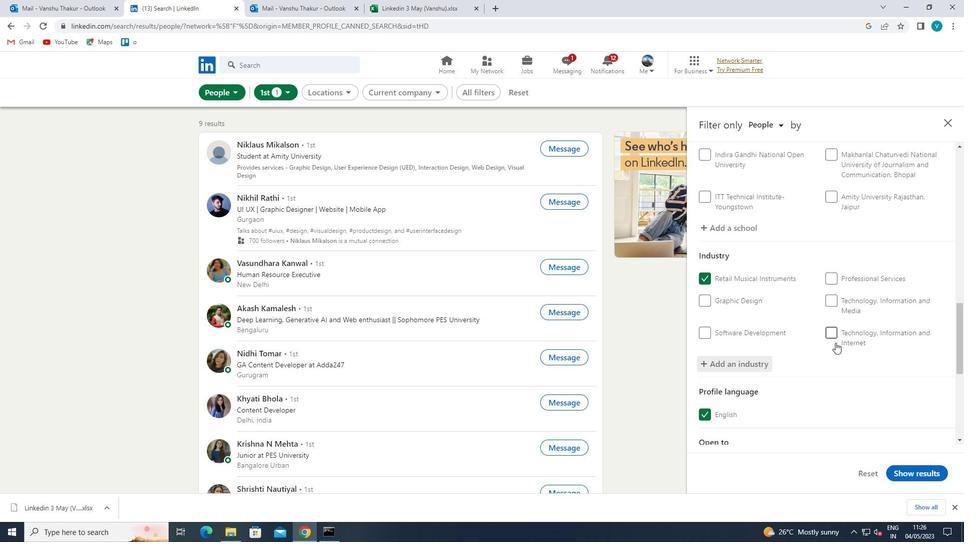 
Action: Mouse scrolled (834, 342) with delta (0, 0)
Screenshot: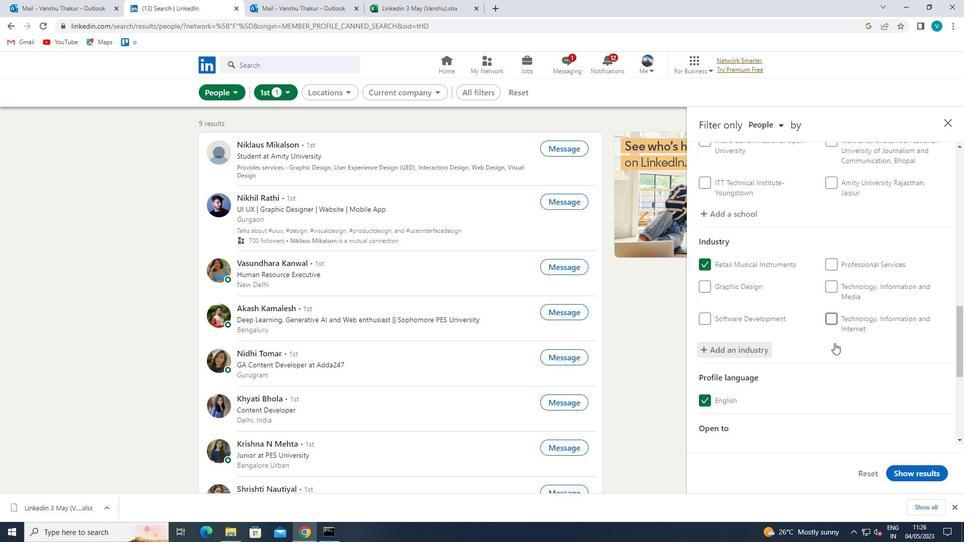 
Action: Mouse scrolled (834, 342) with delta (0, 0)
Screenshot: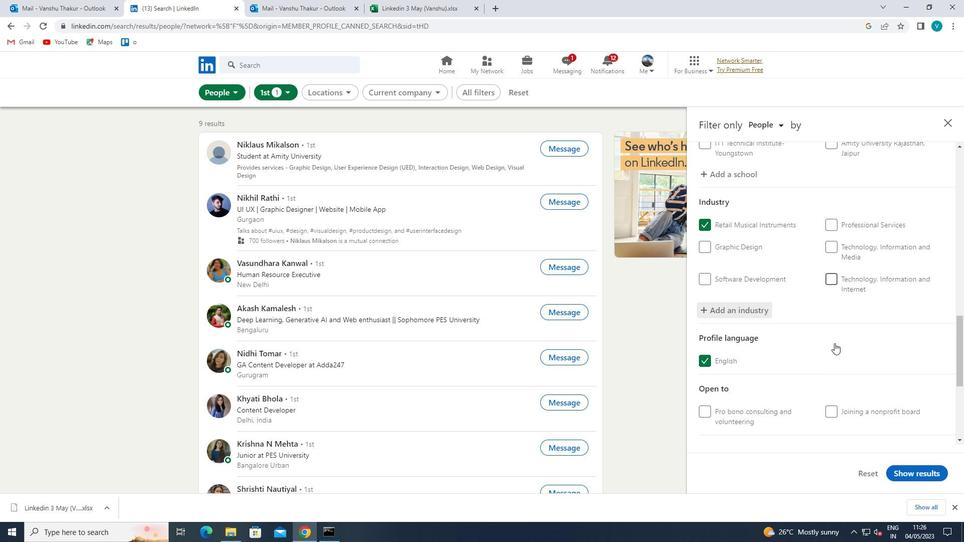 
Action: Mouse scrolled (834, 342) with delta (0, 0)
Screenshot: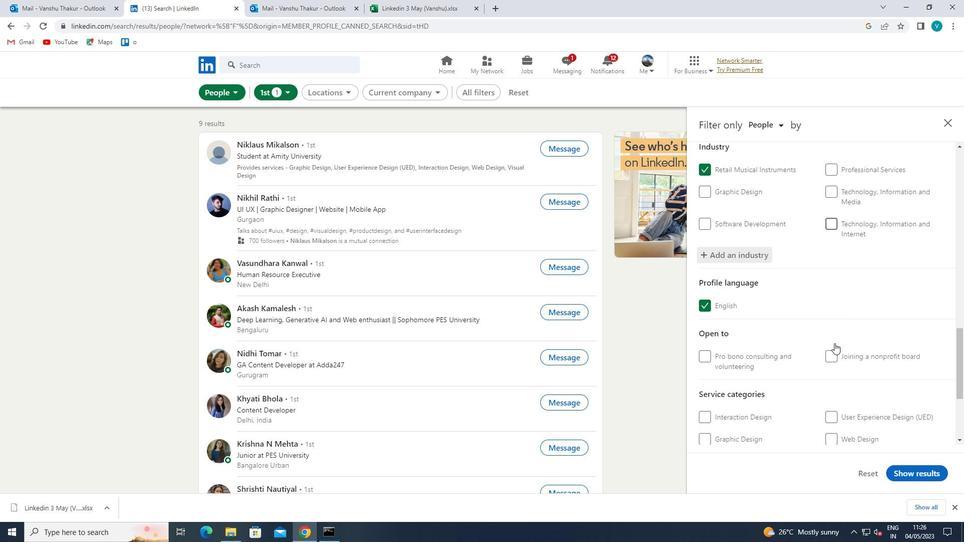 
Action: Mouse moved to (852, 365)
Screenshot: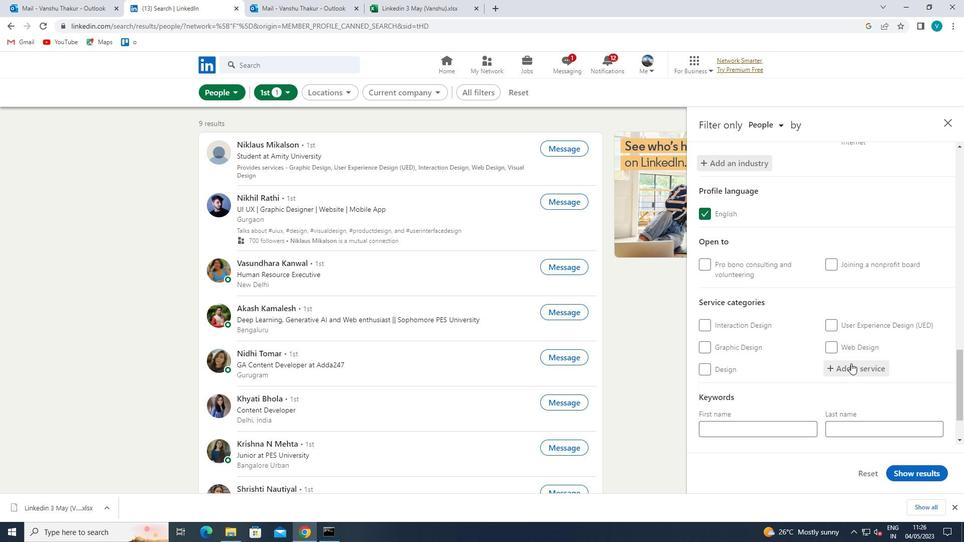 
Action: Mouse pressed left at (852, 365)
Screenshot: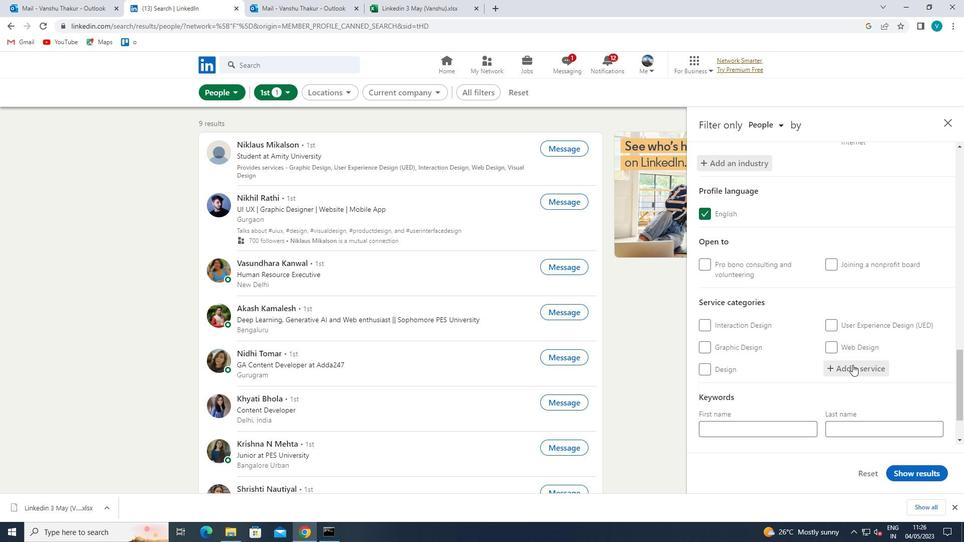 
Action: Key pressed <Key.shift>LEADER
Screenshot: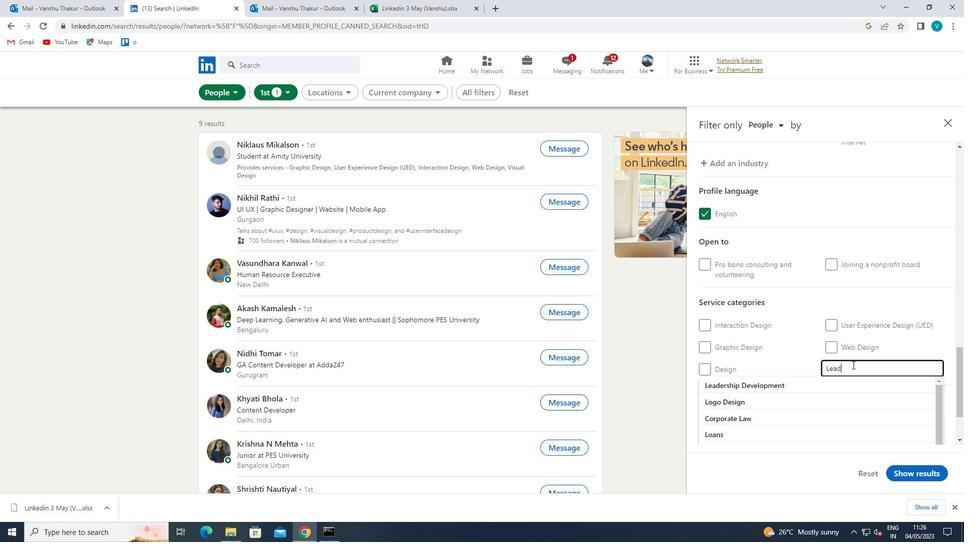 
Action: Mouse moved to (836, 384)
Screenshot: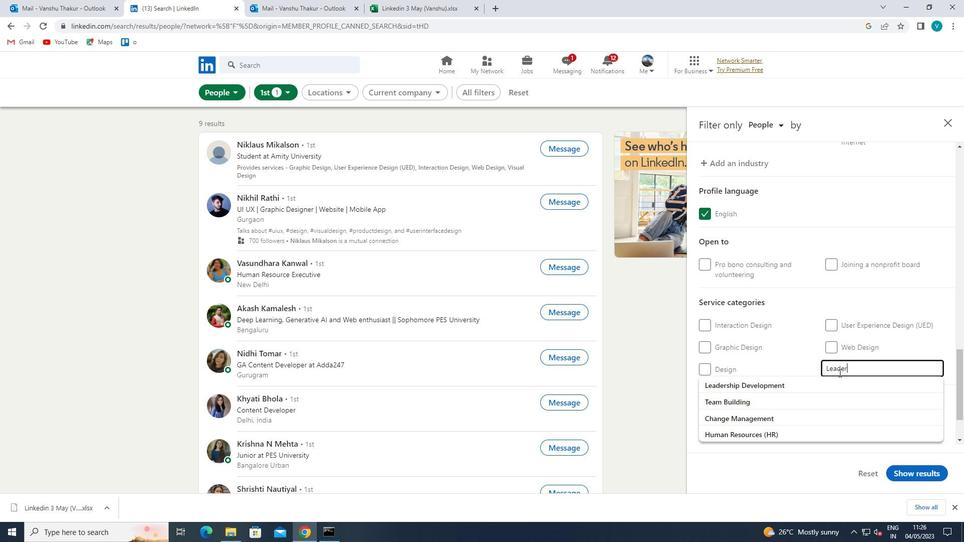 
Action: Mouse pressed left at (836, 384)
Screenshot: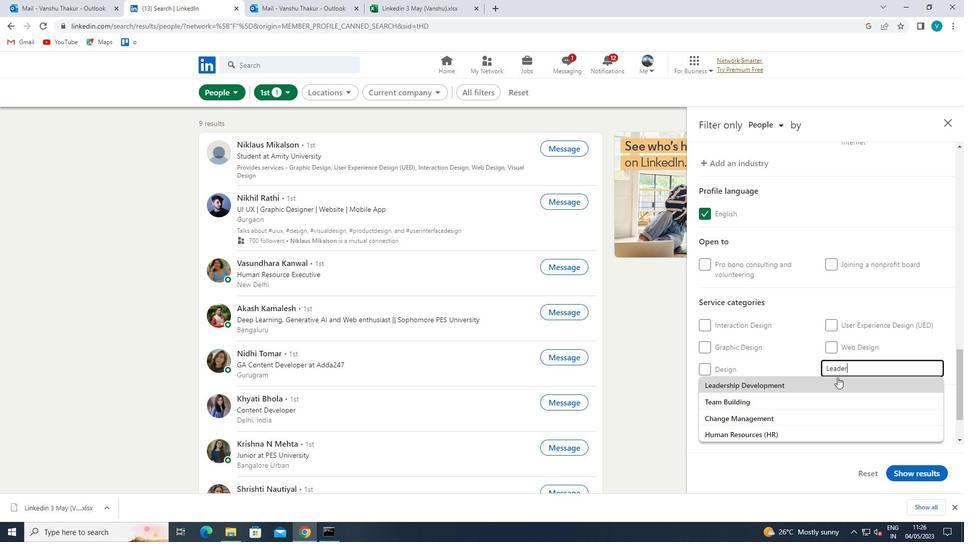 
Action: Mouse moved to (835, 384)
Screenshot: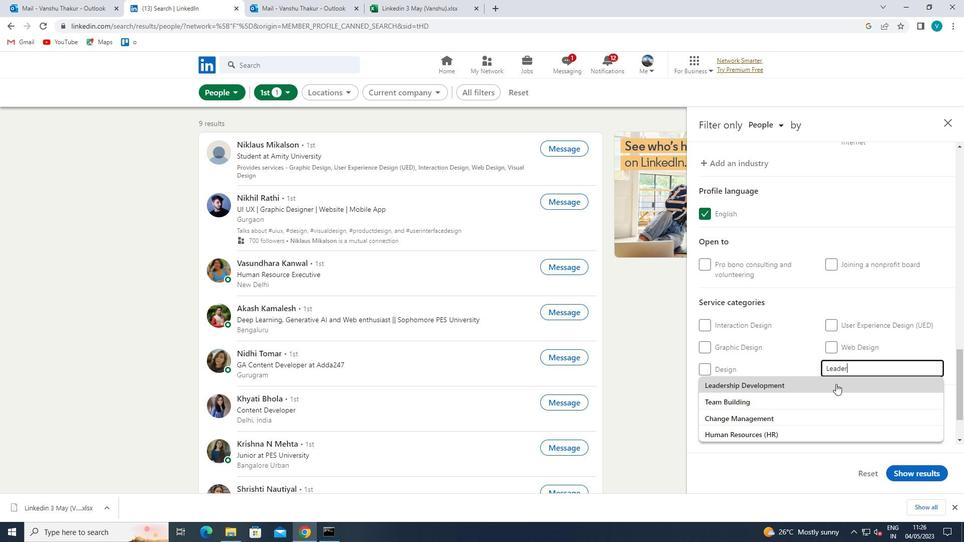 
Action: Mouse scrolled (835, 384) with delta (0, 0)
Screenshot: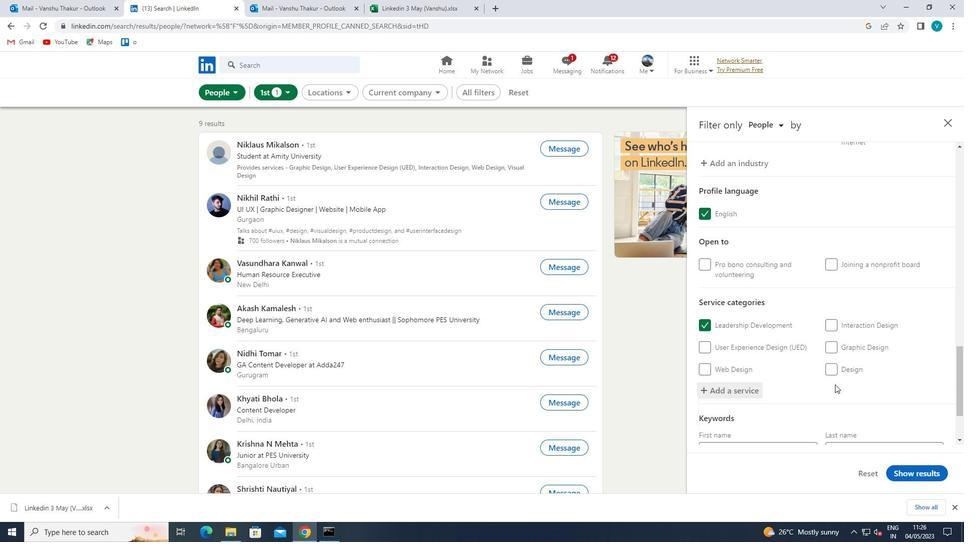 
Action: Mouse scrolled (835, 384) with delta (0, 0)
Screenshot: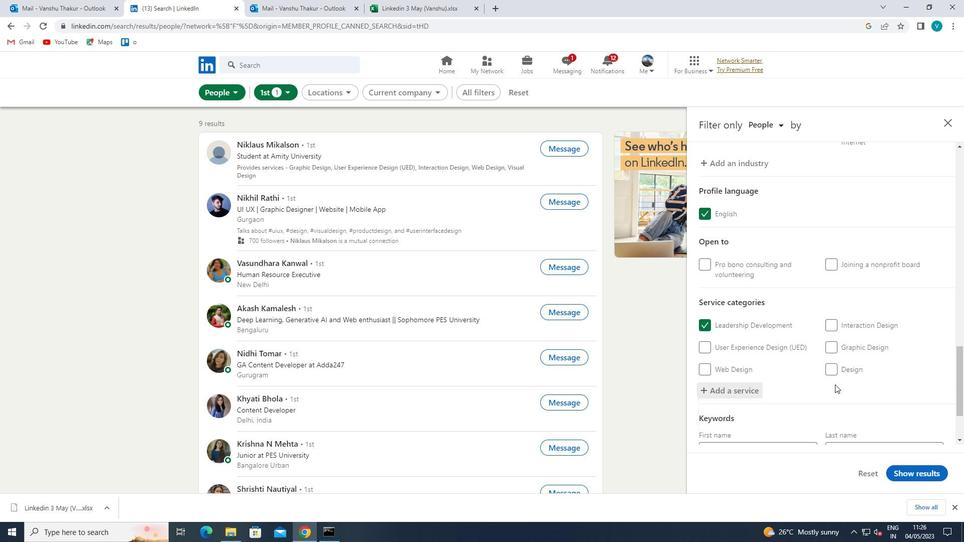 
Action: Mouse scrolled (835, 384) with delta (0, 0)
Screenshot: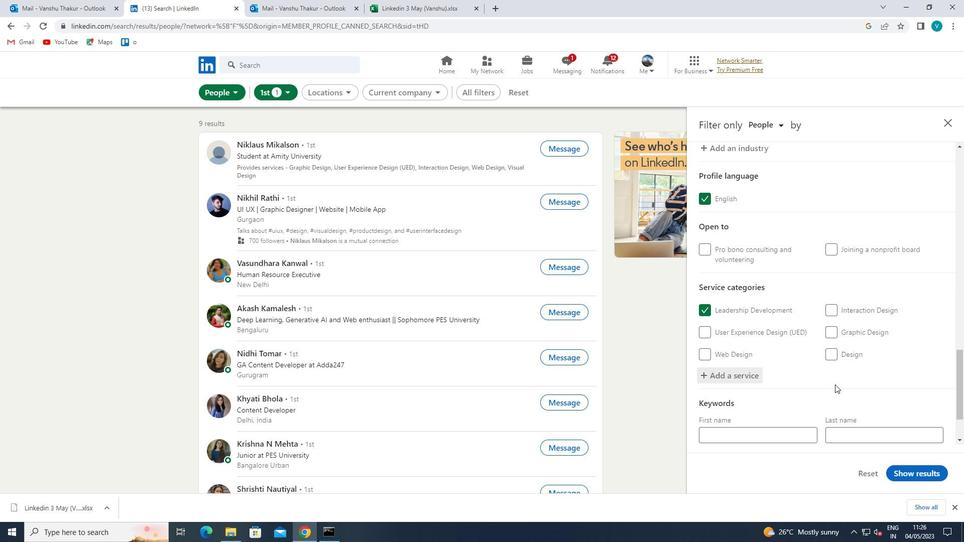 
Action: Mouse moved to (803, 397)
Screenshot: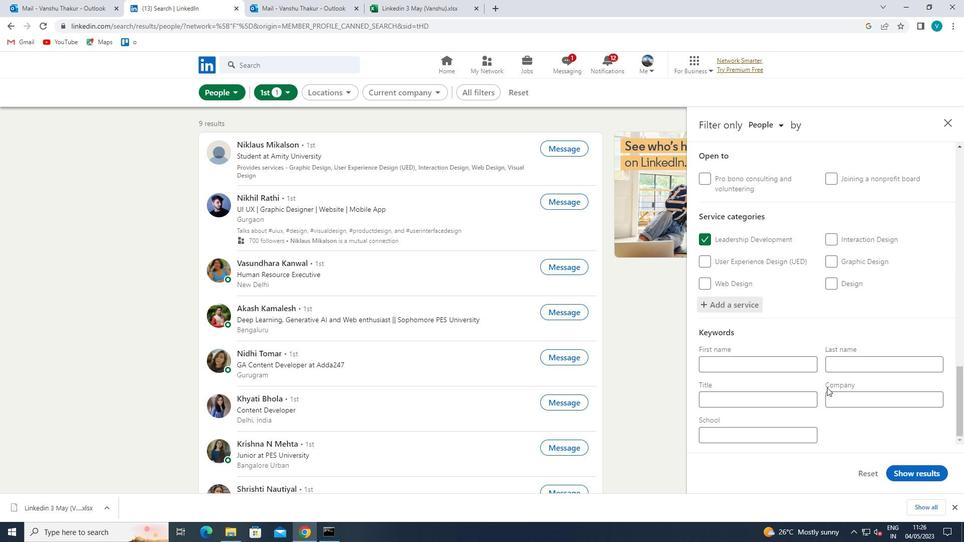 
Action: Mouse pressed left at (803, 397)
Screenshot: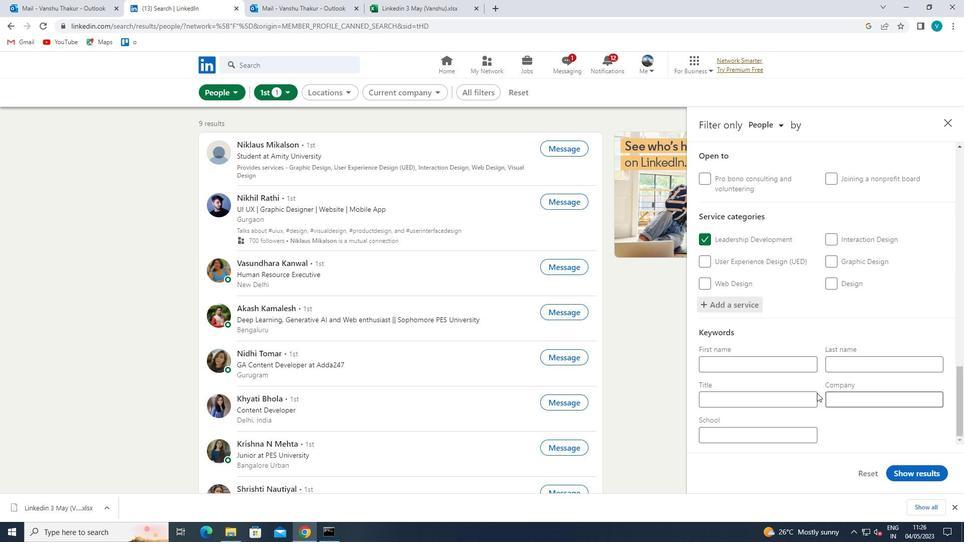 
Action: Key pressed <Key.shift>HAED<Key.backspace><Key.backspace><Key.backspace>EAD
Screenshot: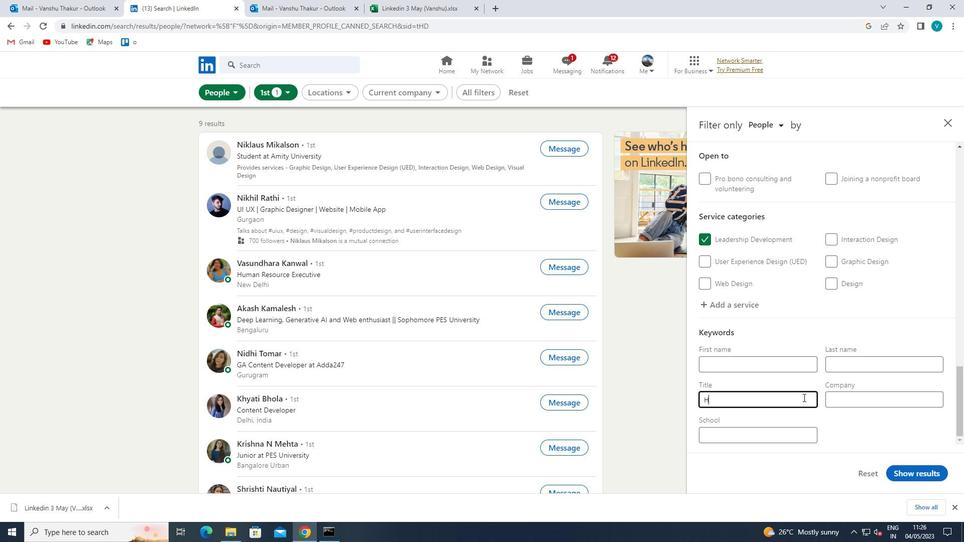 
Action: Mouse moved to (900, 464)
Screenshot: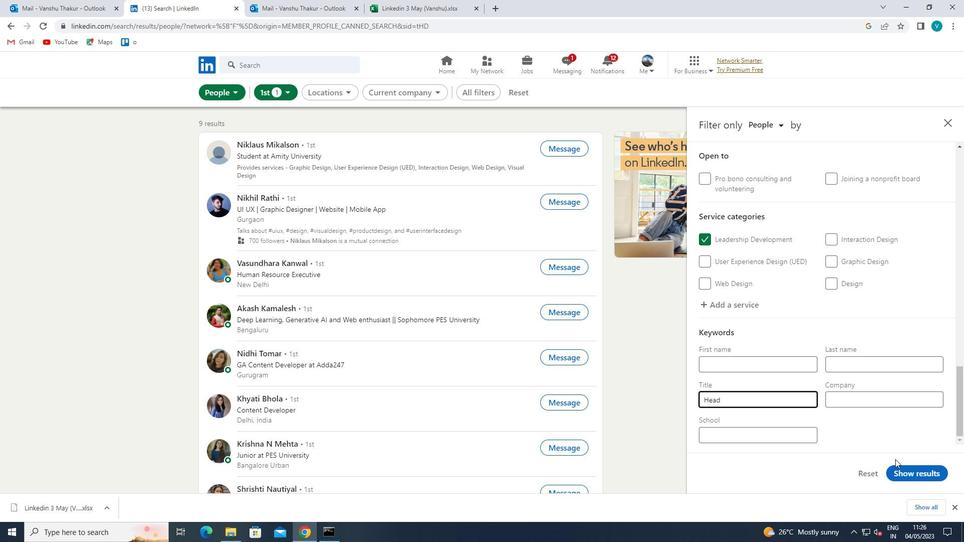 
Action: Mouse pressed left at (900, 464)
Screenshot: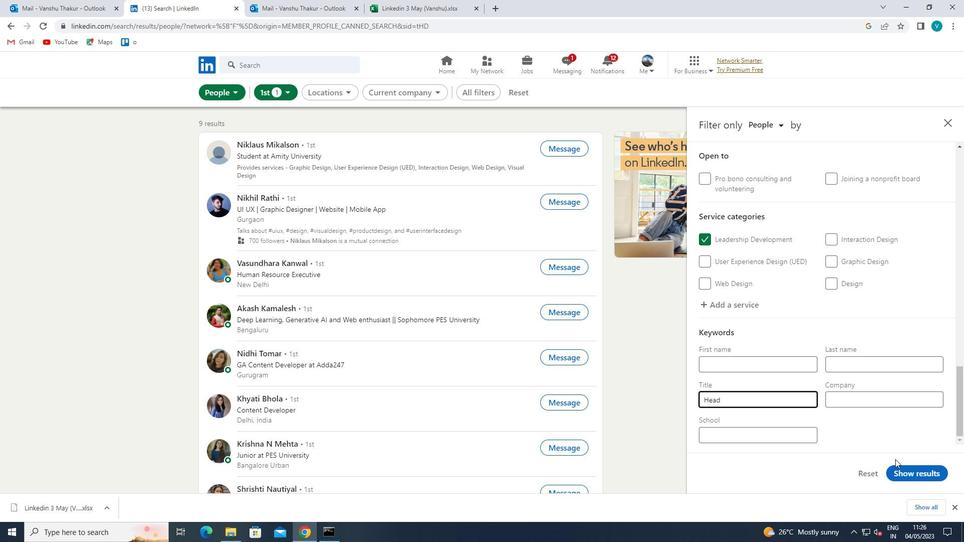 
Action: Mouse moved to (902, 465)
Screenshot: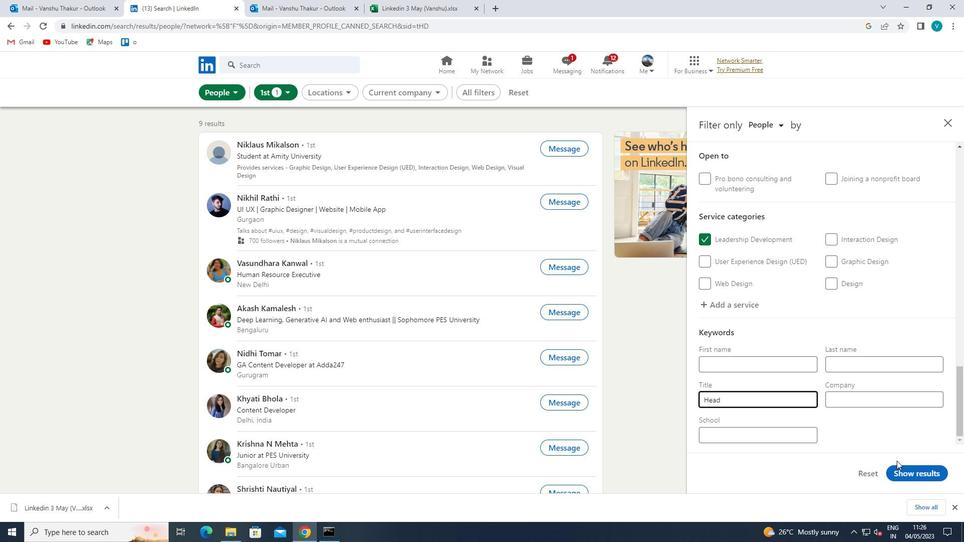 
Action: Mouse pressed left at (902, 465)
Screenshot: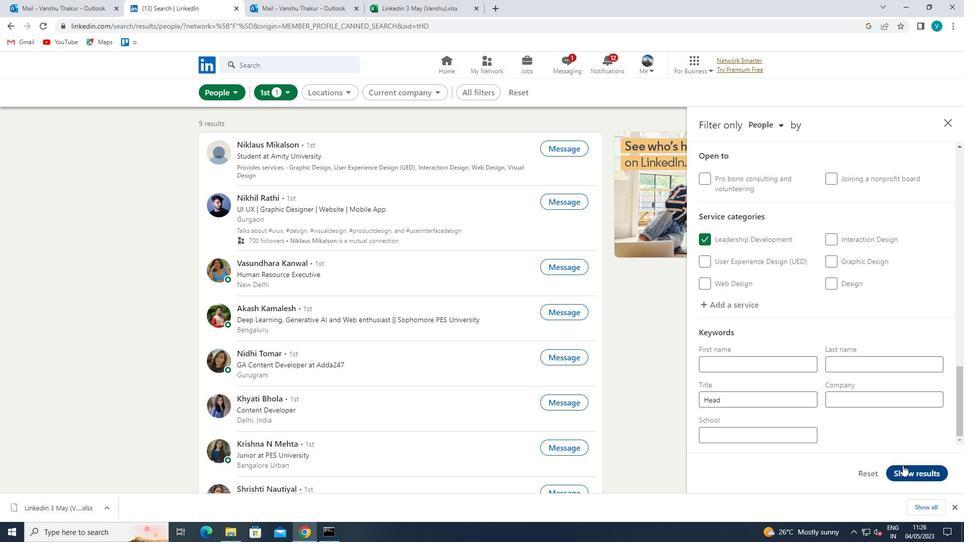 
